 Task: Add Sunfood Superfoods Sun Is Shining to the cart.
Action: Mouse moved to (275, 140)
Screenshot: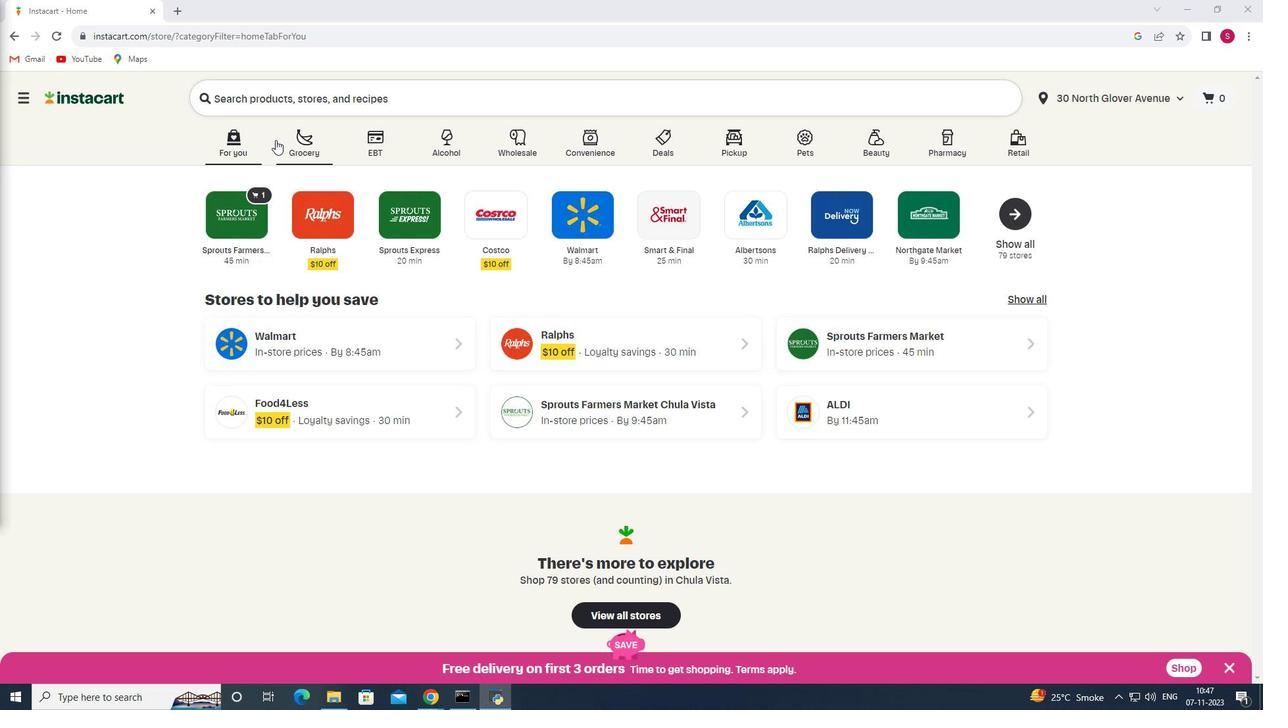 
Action: Mouse pressed left at (275, 140)
Screenshot: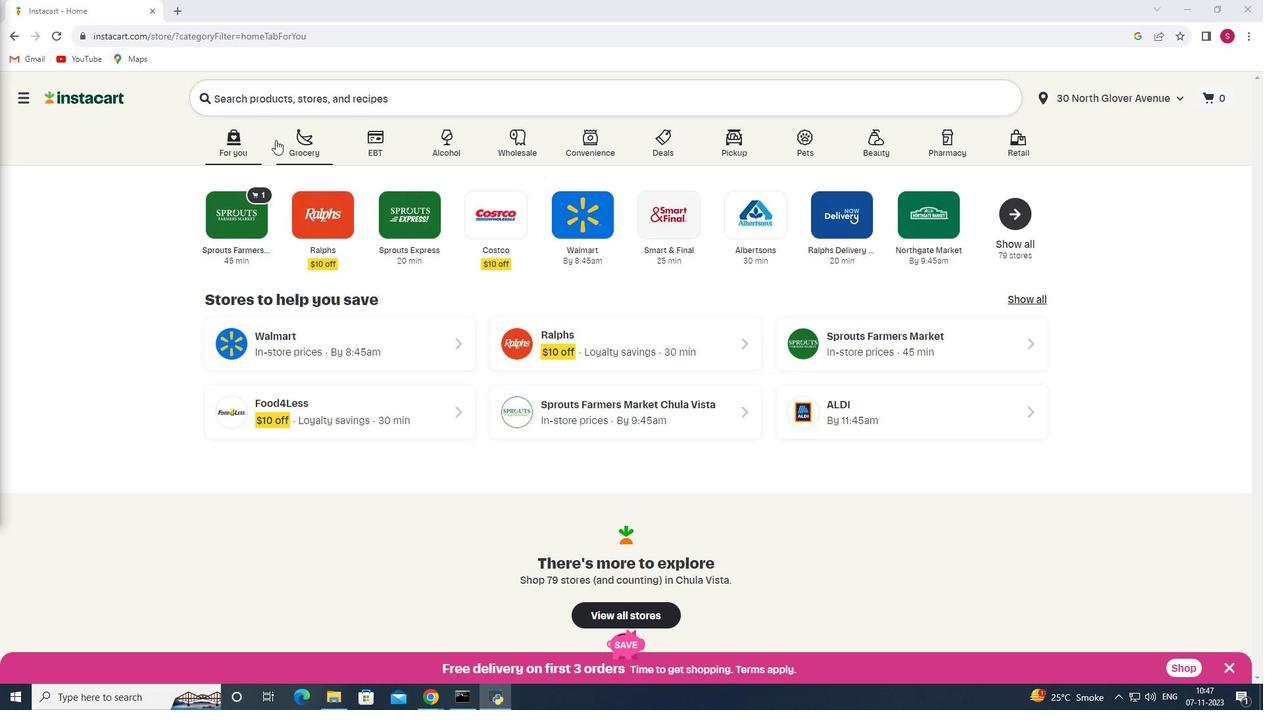 
Action: Mouse moved to (310, 369)
Screenshot: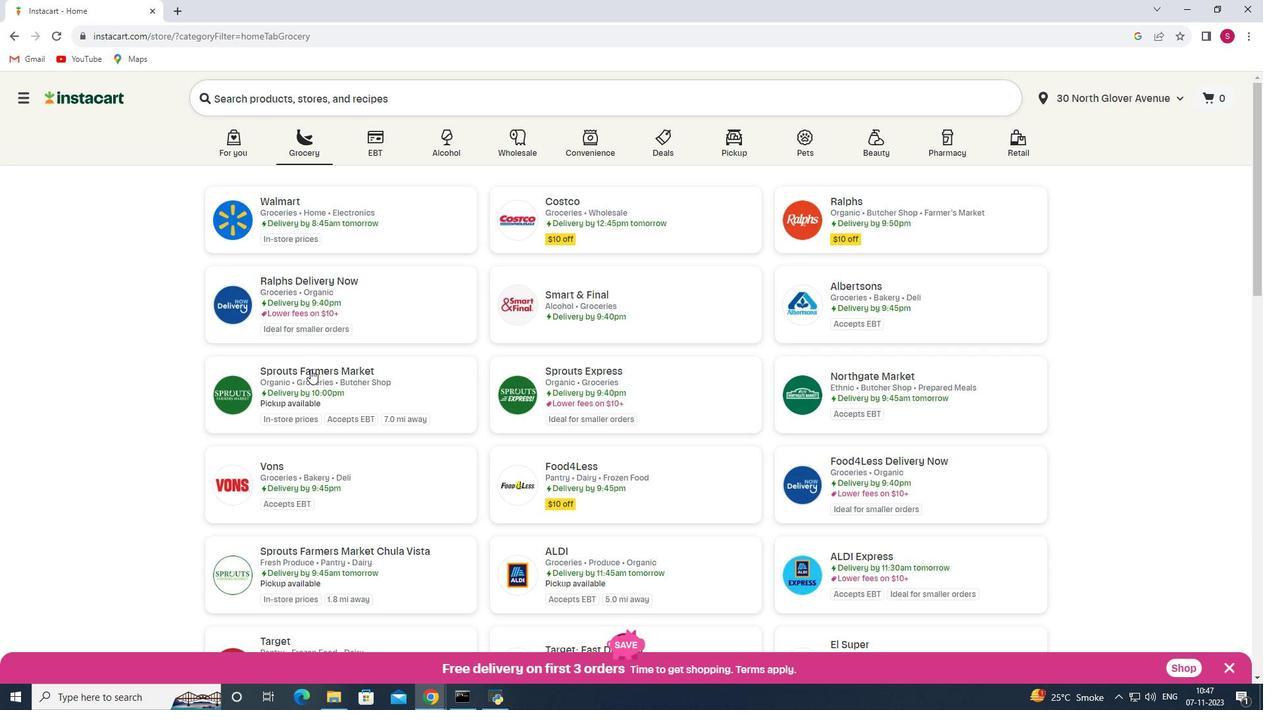
Action: Mouse pressed left at (310, 369)
Screenshot: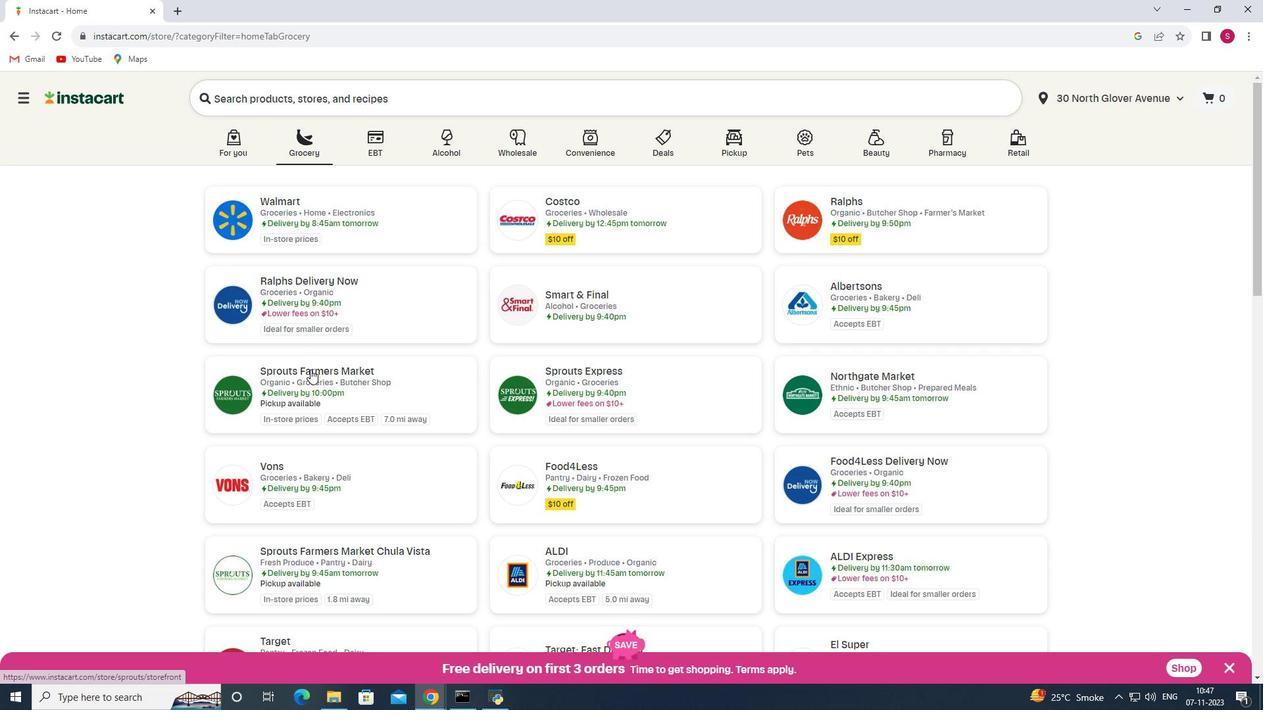 
Action: Mouse moved to (75, 415)
Screenshot: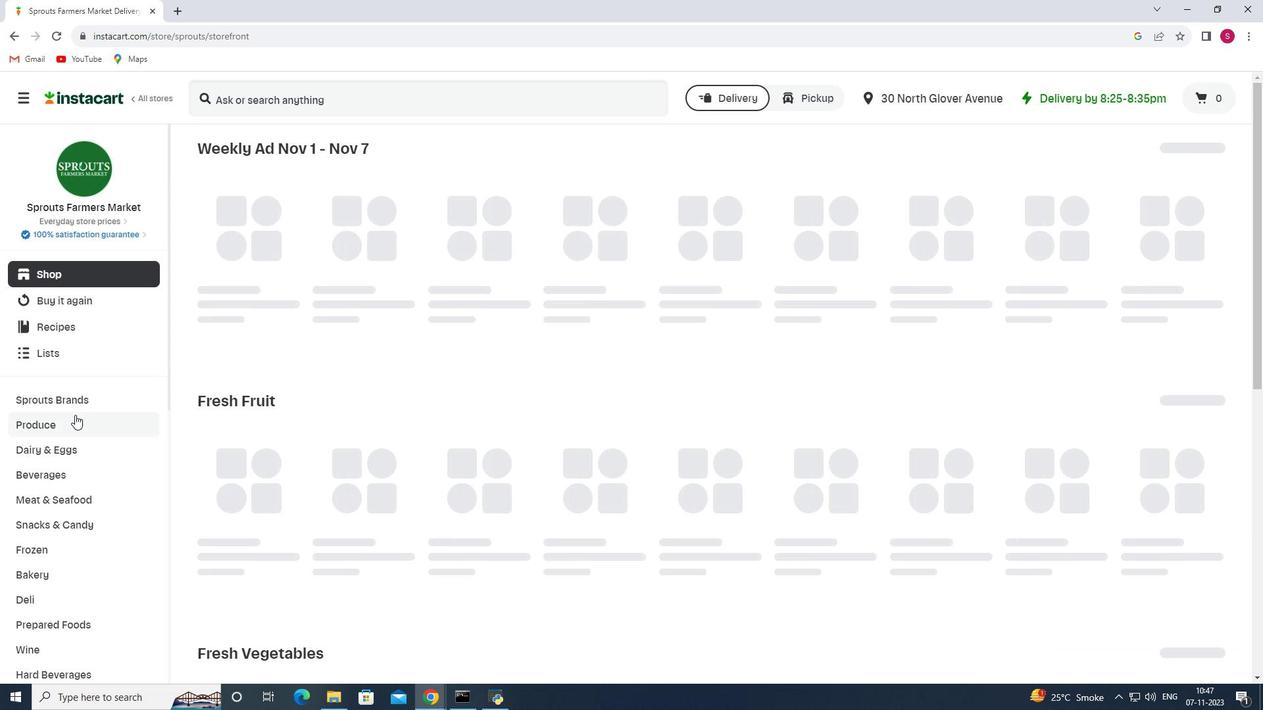 
Action: Mouse scrolled (75, 414) with delta (0, 0)
Screenshot: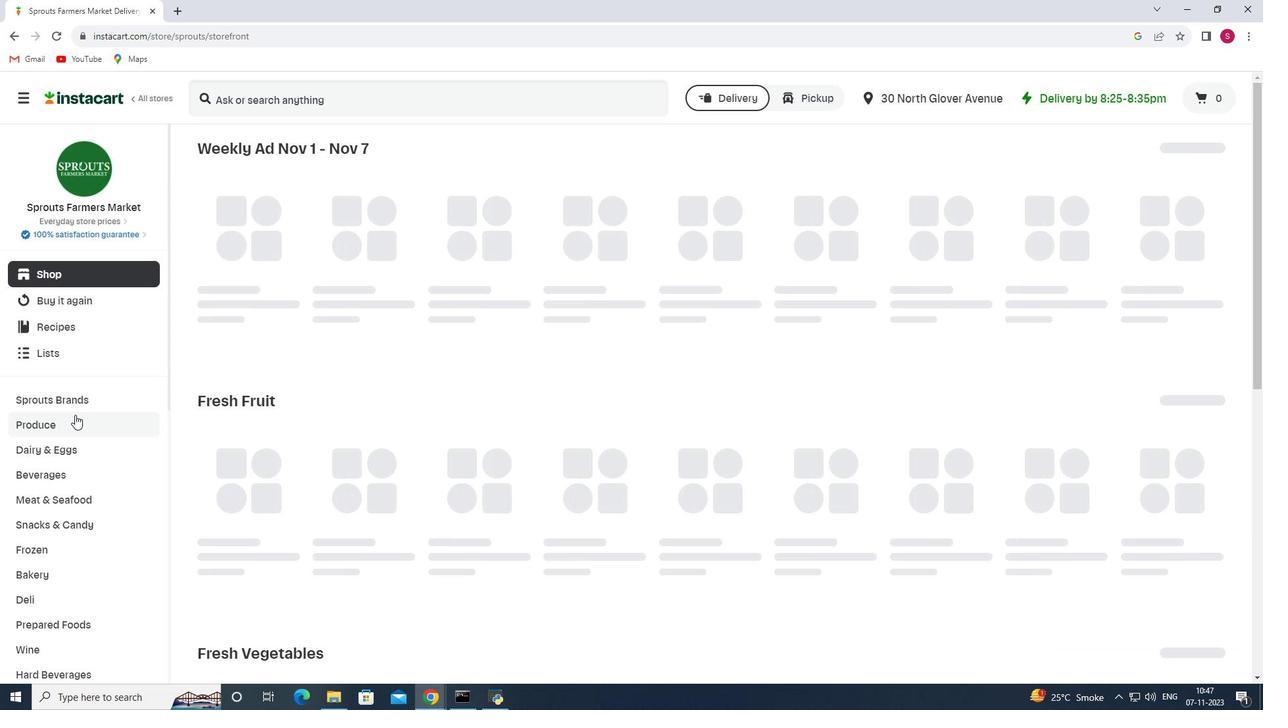 
Action: Mouse scrolled (75, 414) with delta (0, 0)
Screenshot: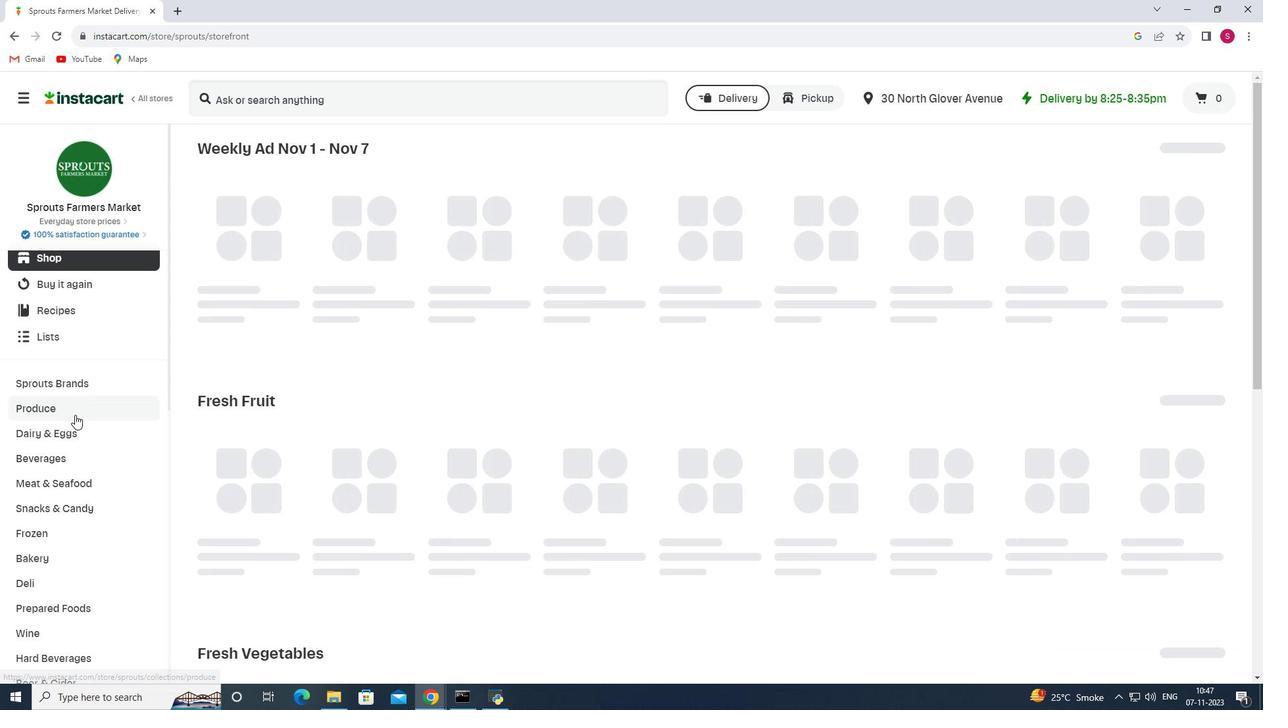 
Action: Mouse scrolled (75, 414) with delta (0, 0)
Screenshot: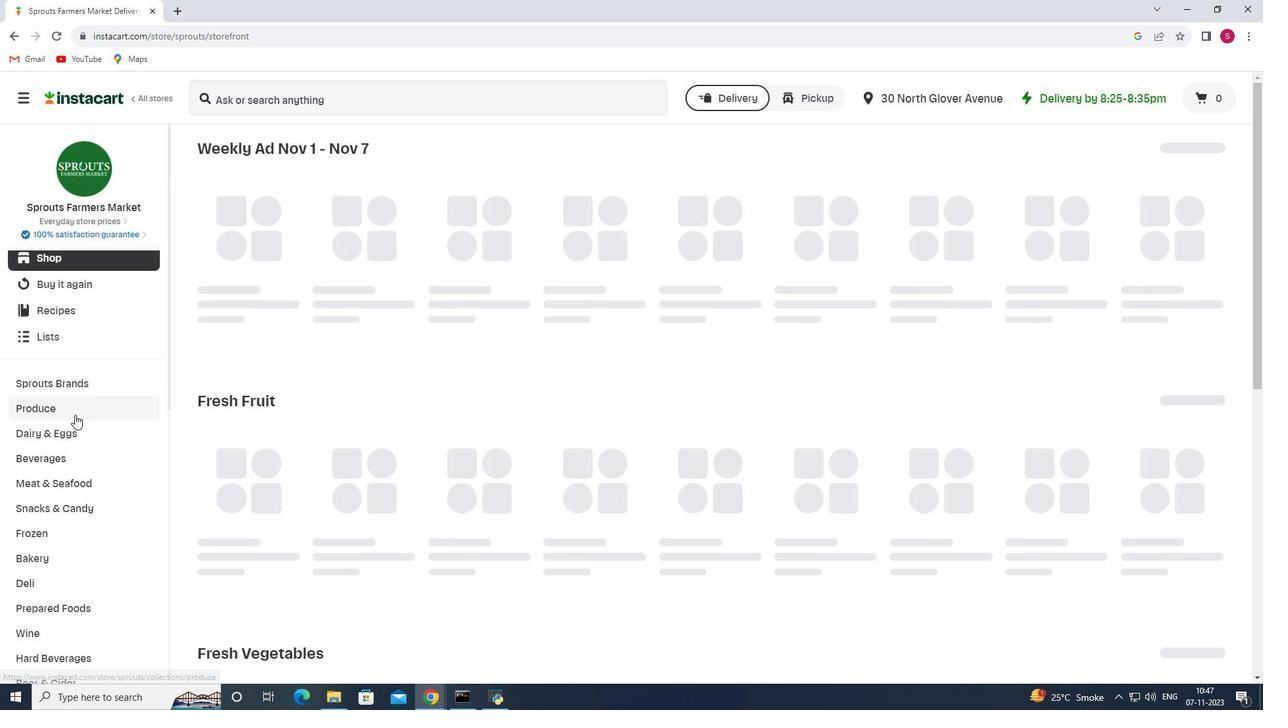 
Action: Mouse scrolled (75, 414) with delta (0, 0)
Screenshot: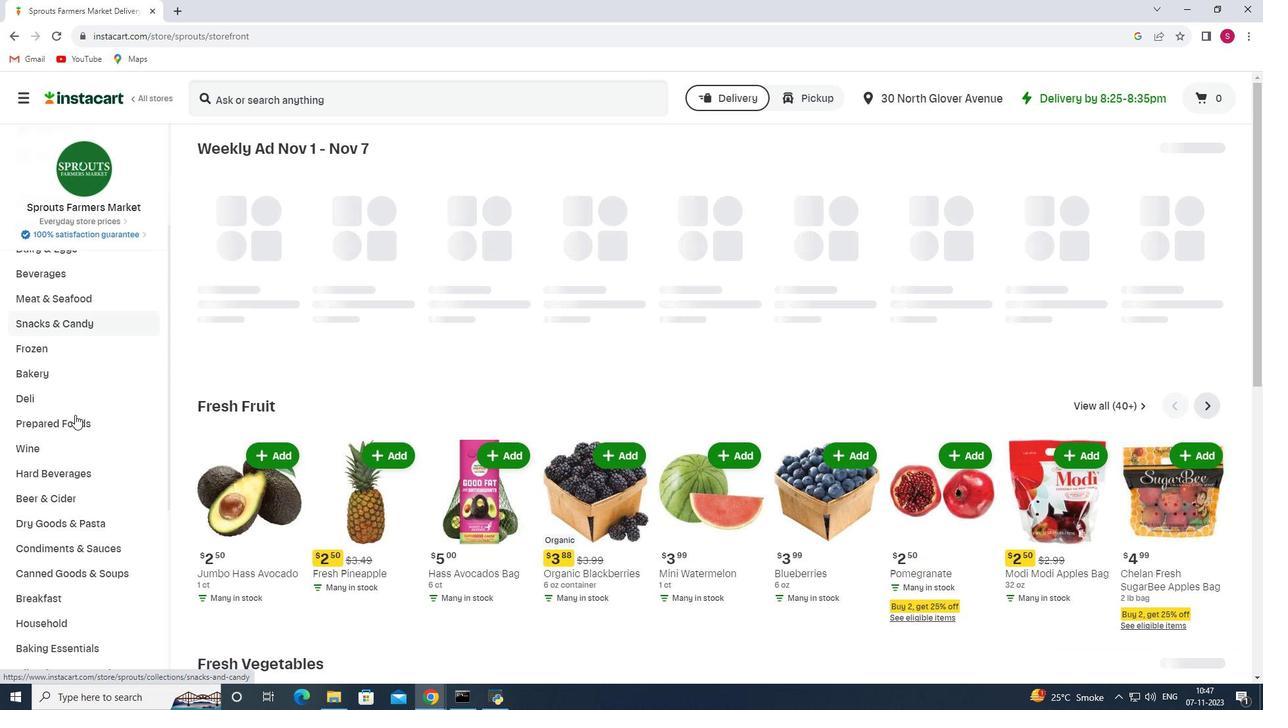 
Action: Mouse scrolled (75, 414) with delta (0, 0)
Screenshot: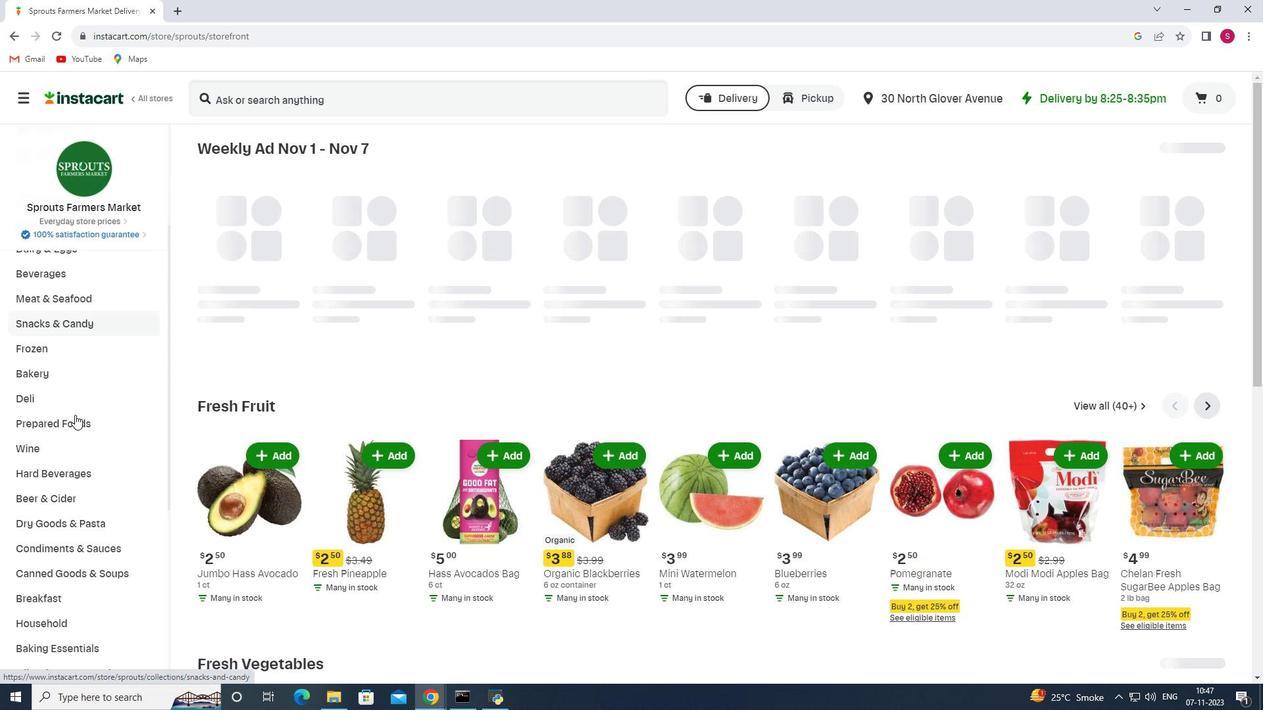
Action: Mouse scrolled (75, 414) with delta (0, 0)
Screenshot: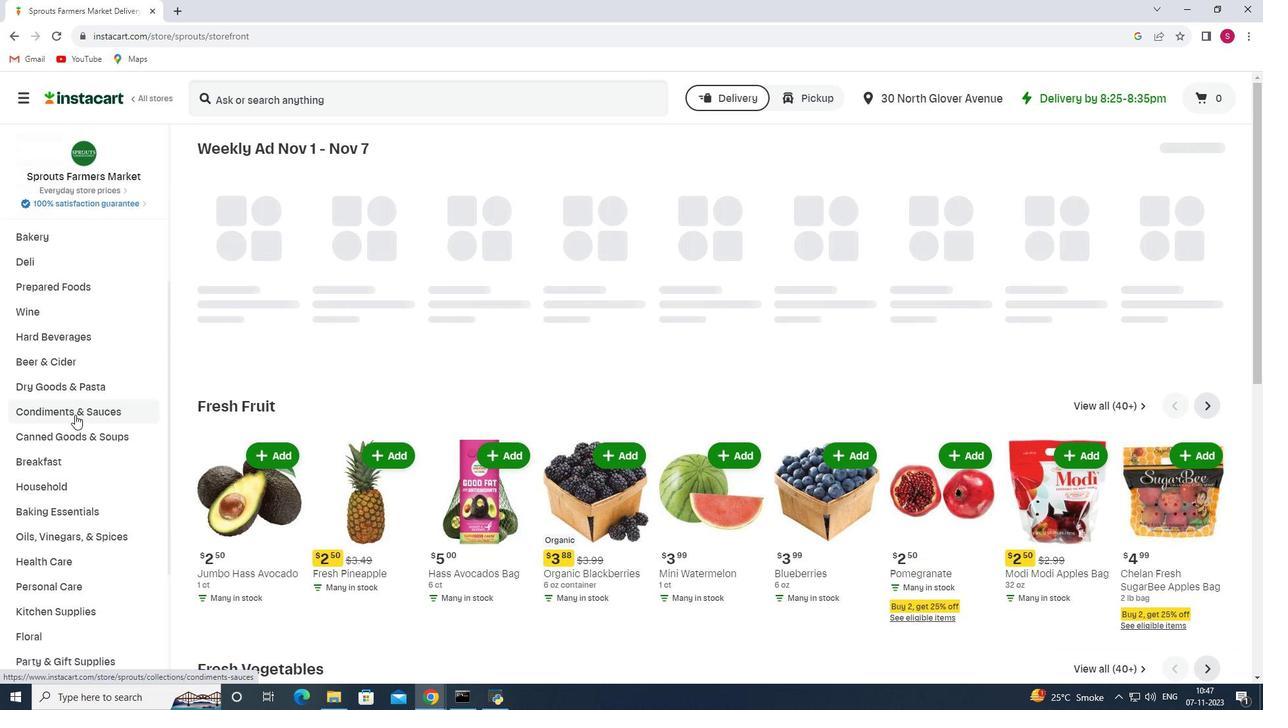 
Action: Mouse scrolled (75, 414) with delta (0, 0)
Screenshot: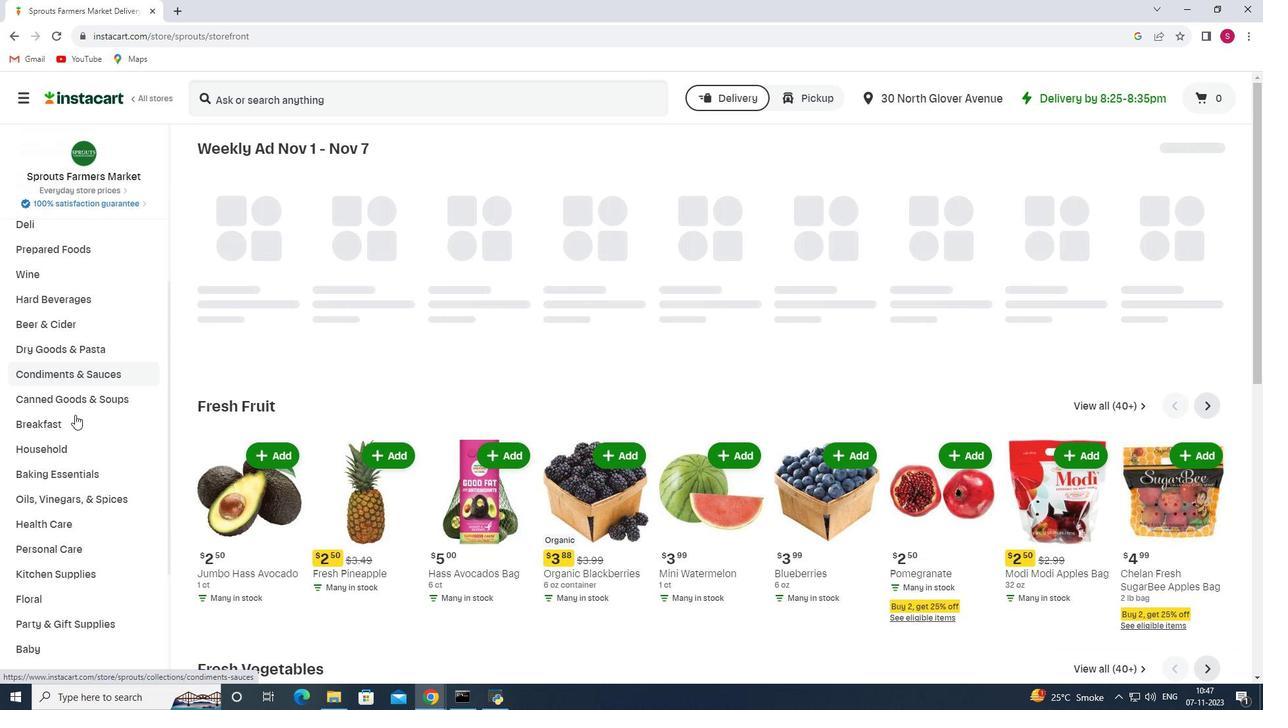 
Action: Mouse moved to (69, 433)
Screenshot: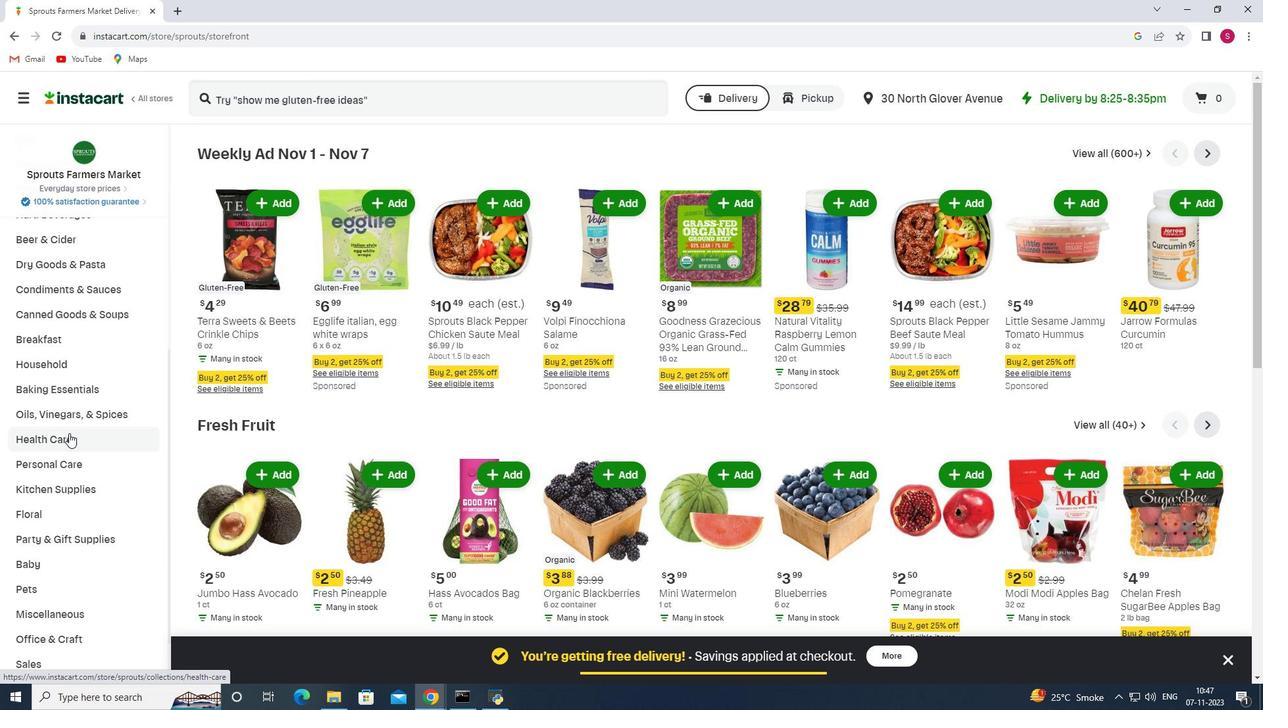
Action: Mouse pressed left at (69, 433)
Screenshot: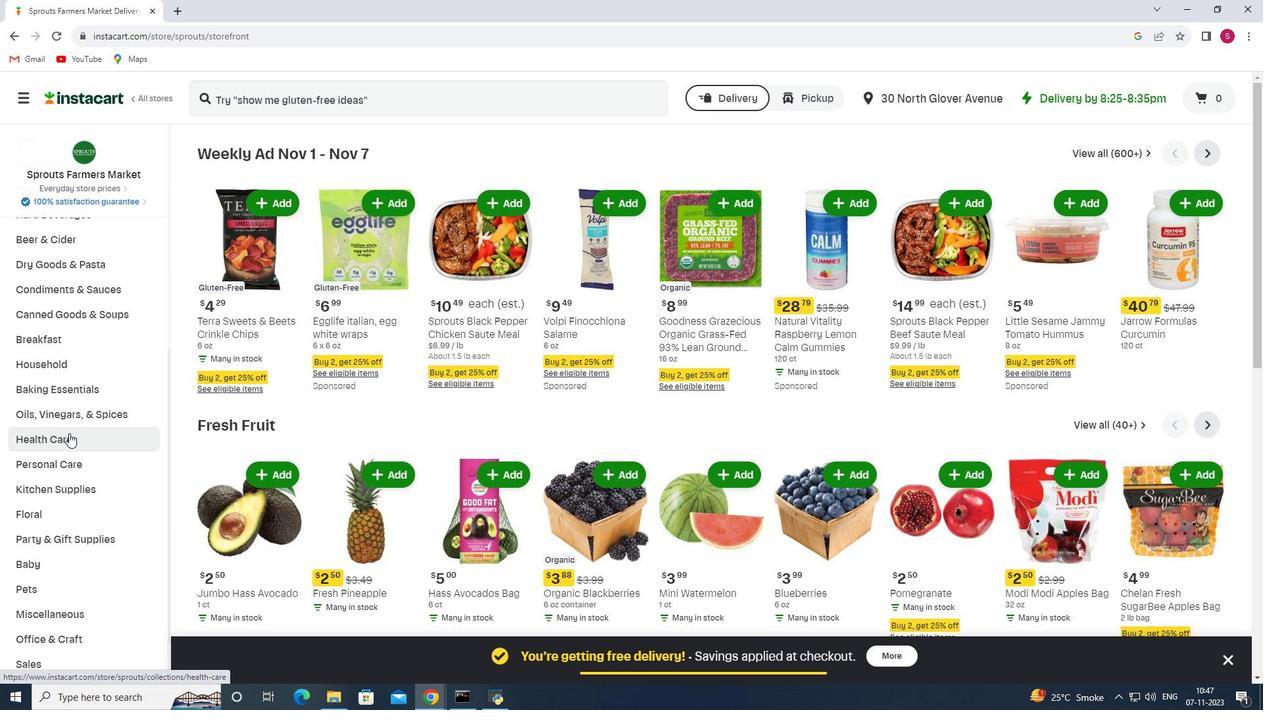 
Action: Mouse moved to (448, 179)
Screenshot: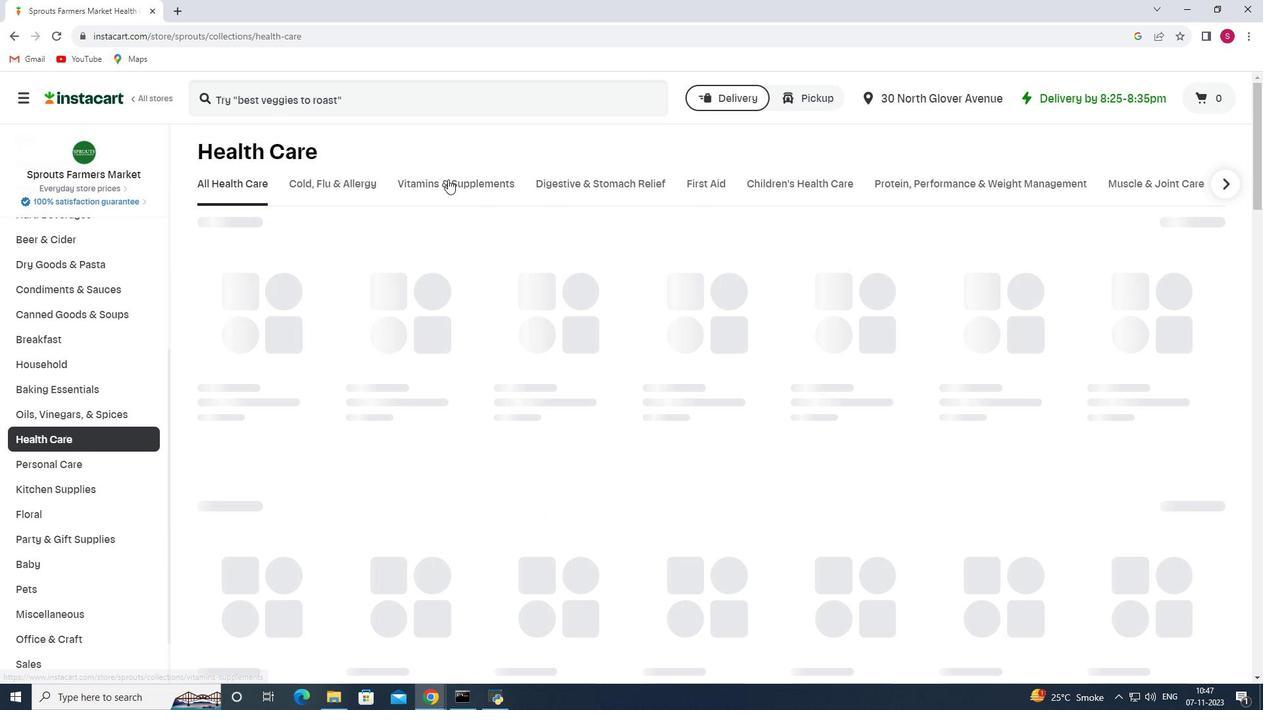 
Action: Mouse pressed left at (448, 179)
Screenshot: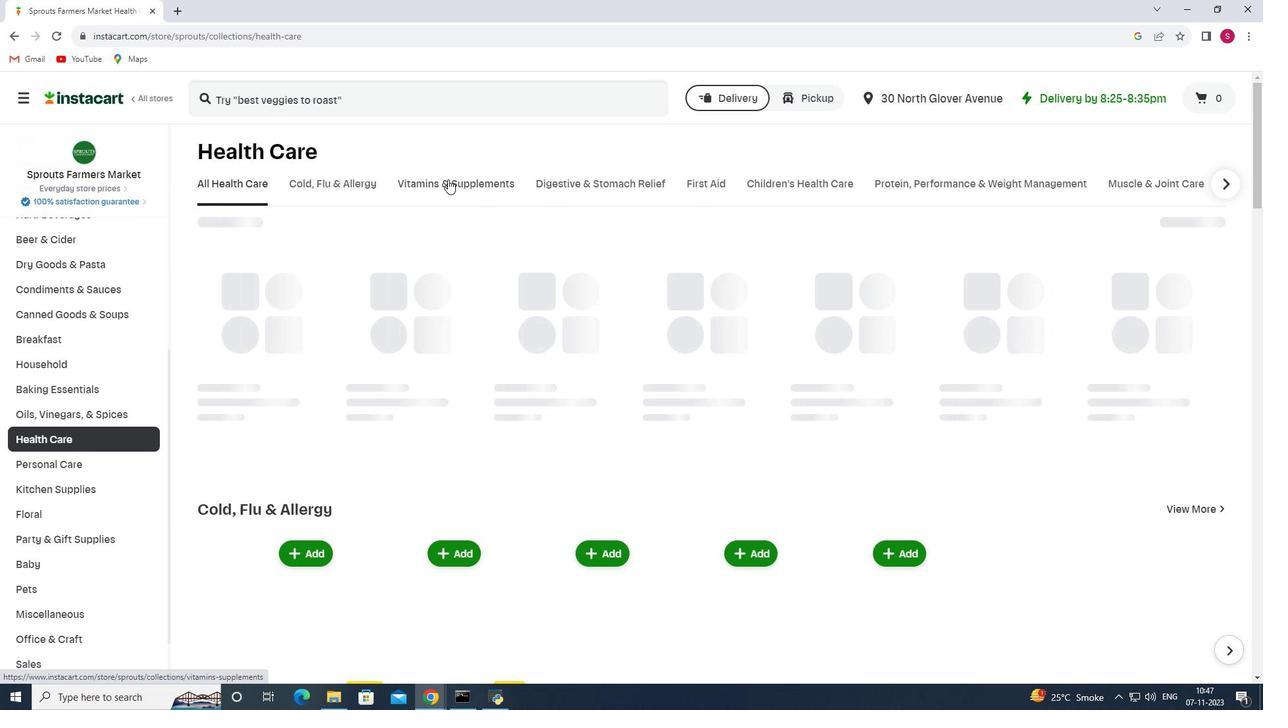 
Action: Mouse moved to (527, 242)
Screenshot: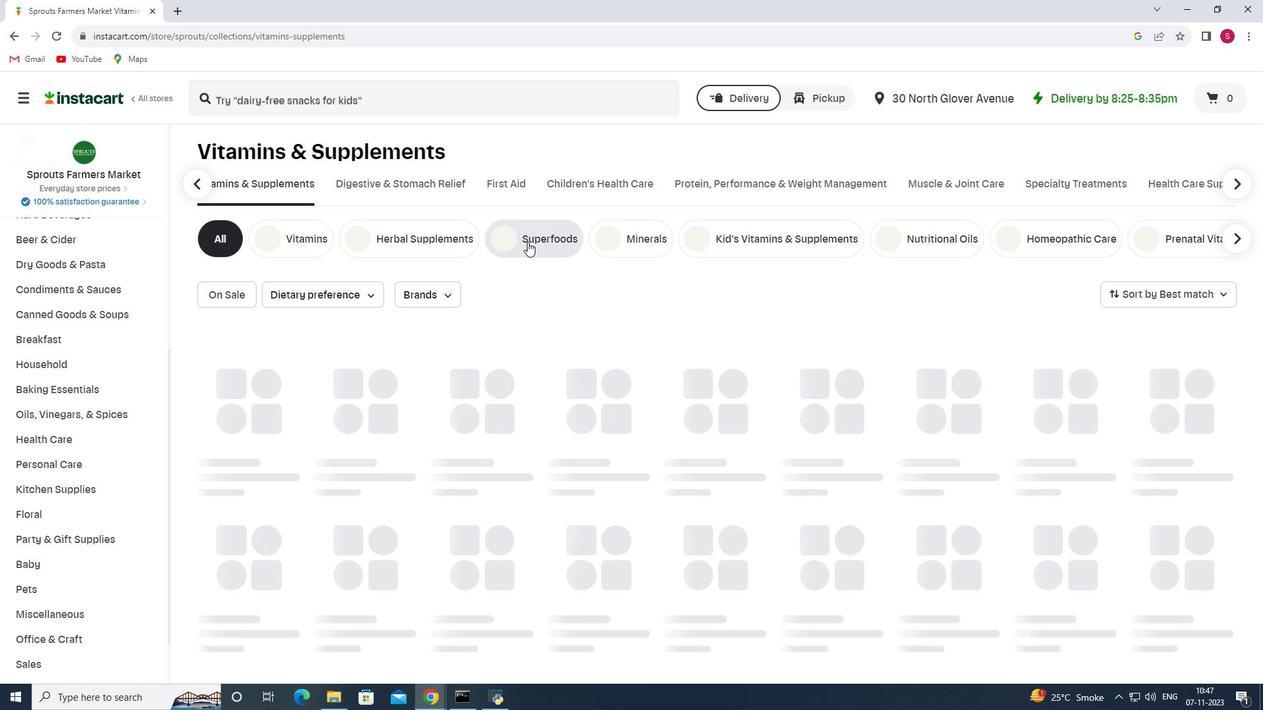 
Action: Mouse pressed left at (527, 242)
Screenshot: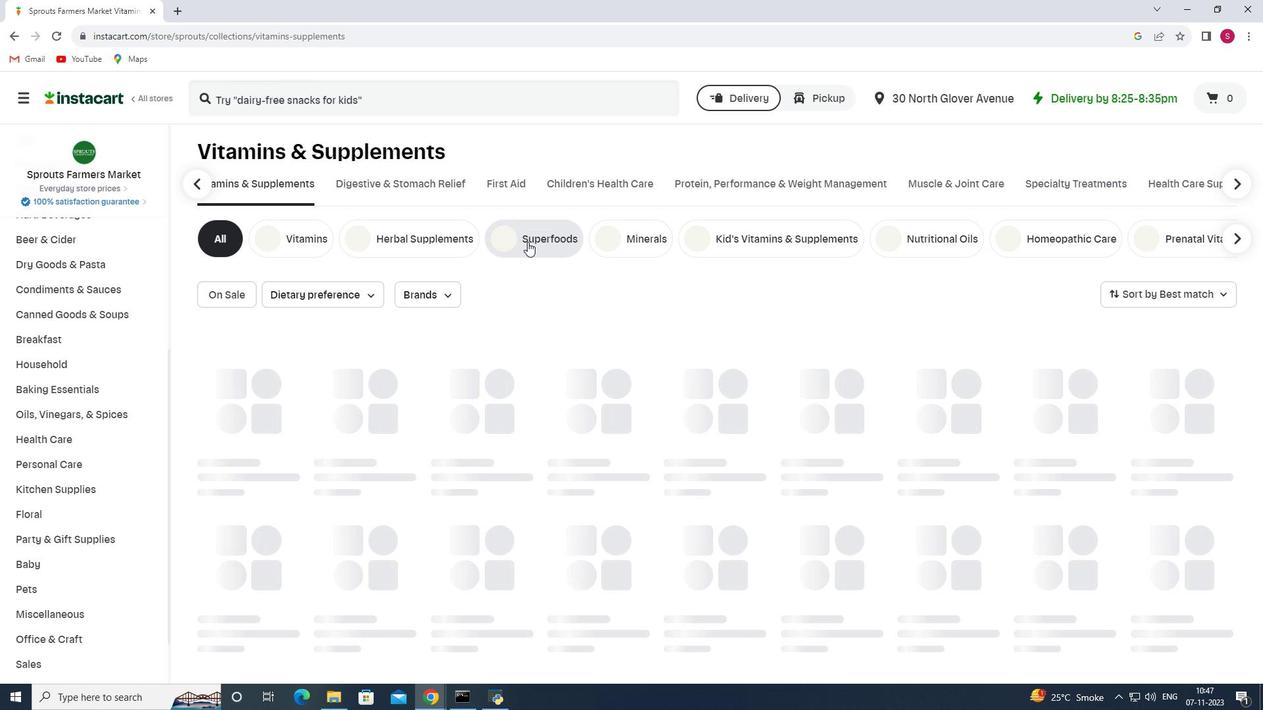 
Action: Mouse moved to (377, 96)
Screenshot: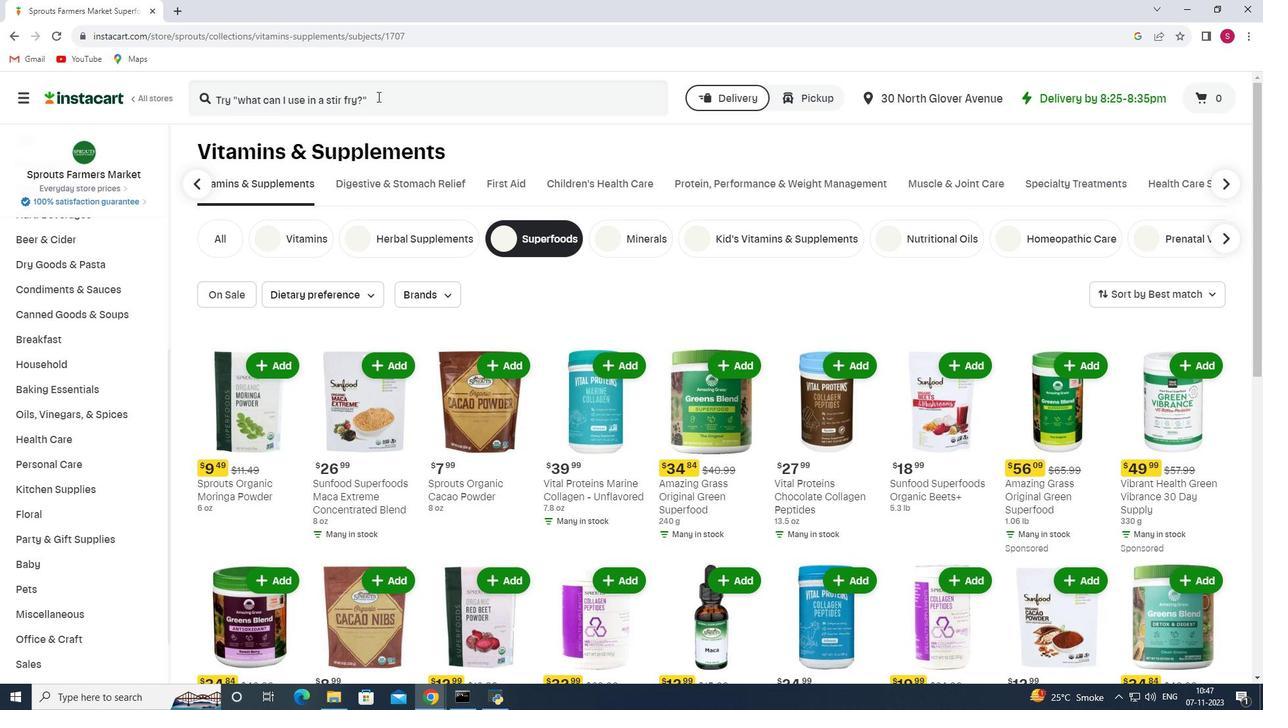 
Action: Mouse pressed left at (377, 96)
Screenshot: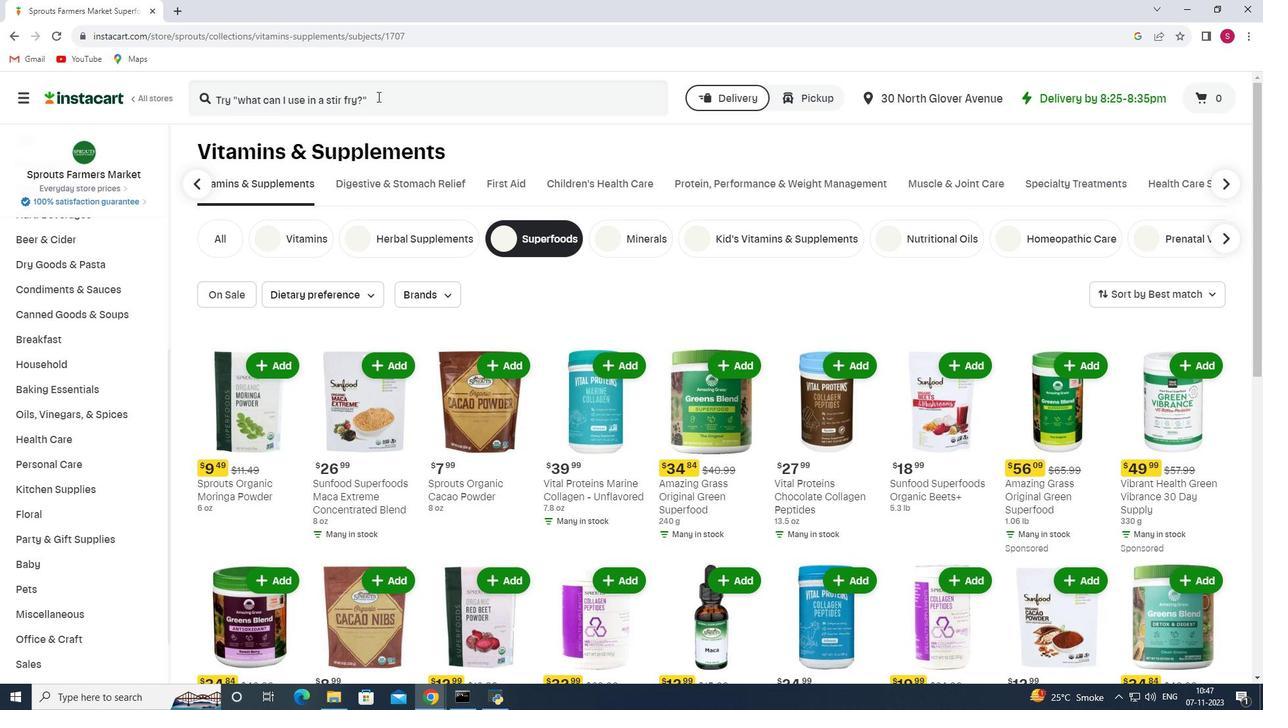 
Action: Key pressed <Key.shift>Sunfood<Key.space><Key.shift>Superfoods<Key.space><Key.shift>Sun<Key.space><Key.shift>Is<Key.space><Key.shift>Shining<Key.enter>
Screenshot: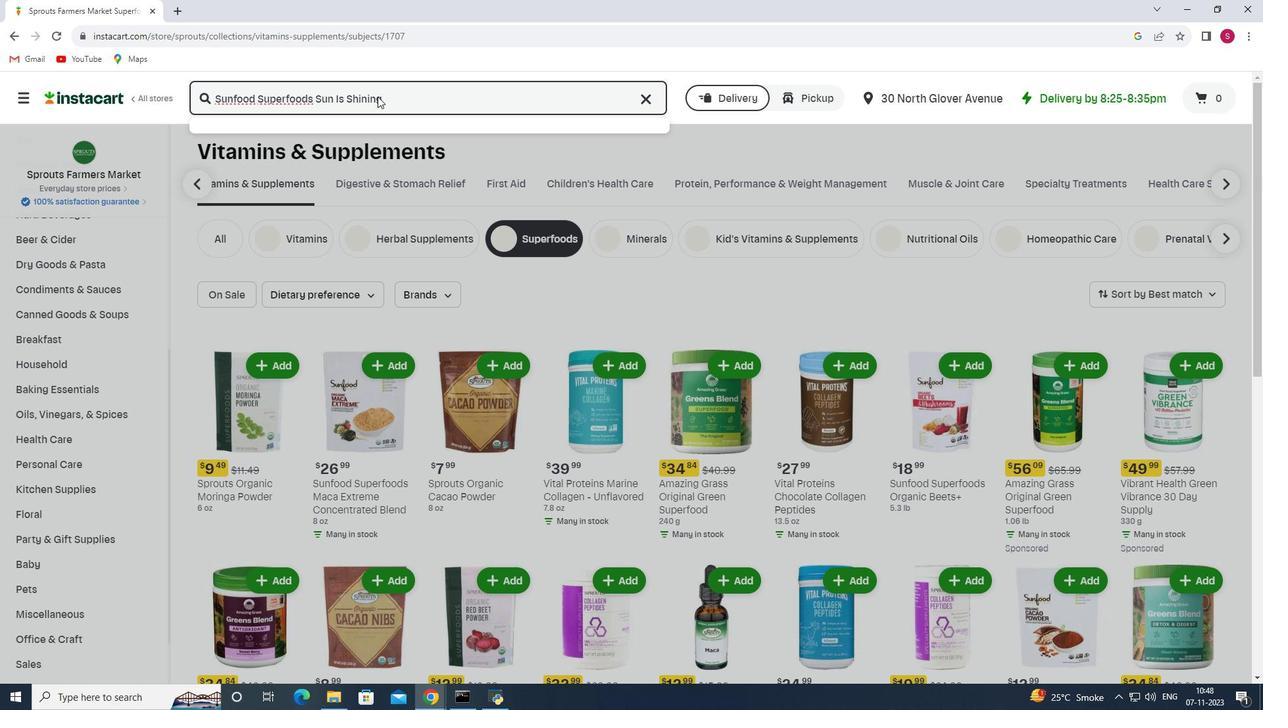 
Action: Mouse moved to (442, 151)
Screenshot: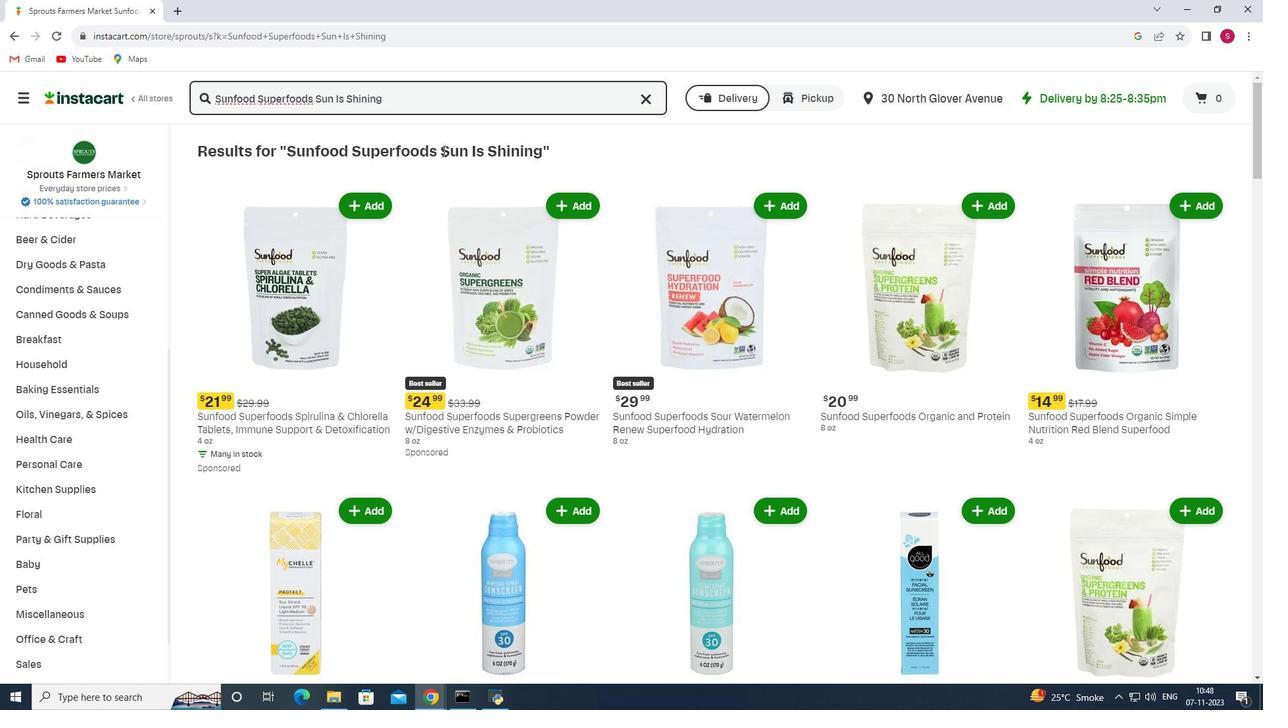
Action: Mouse scrolled (442, 150) with delta (0, 0)
Screenshot: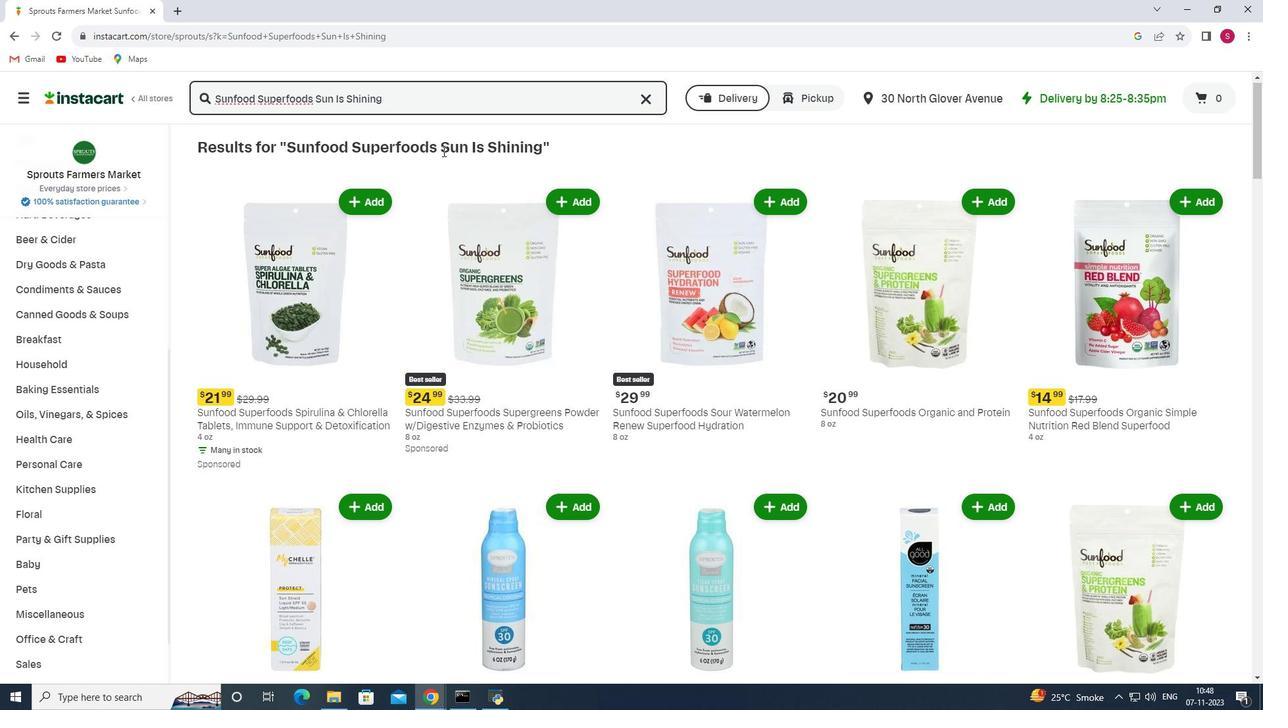 
Action: Mouse scrolled (442, 150) with delta (0, 0)
Screenshot: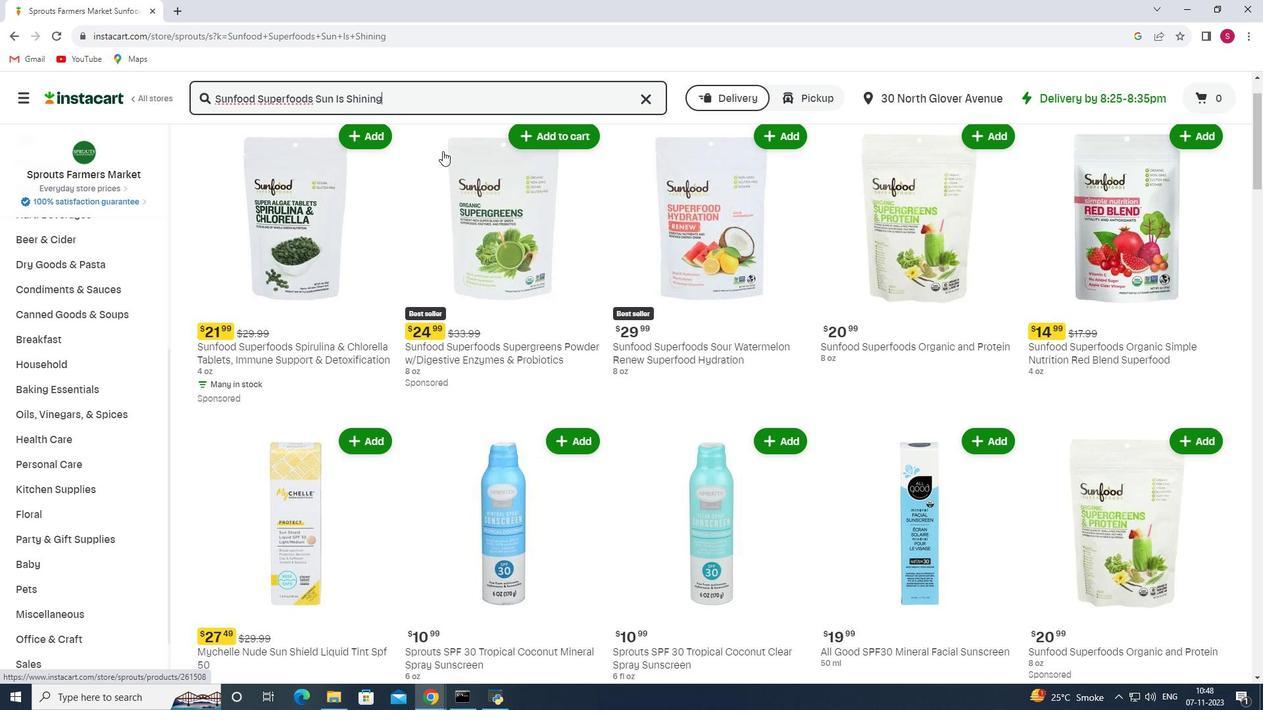 
Action: Mouse scrolled (442, 150) with delta (0, 0)
Screenshot: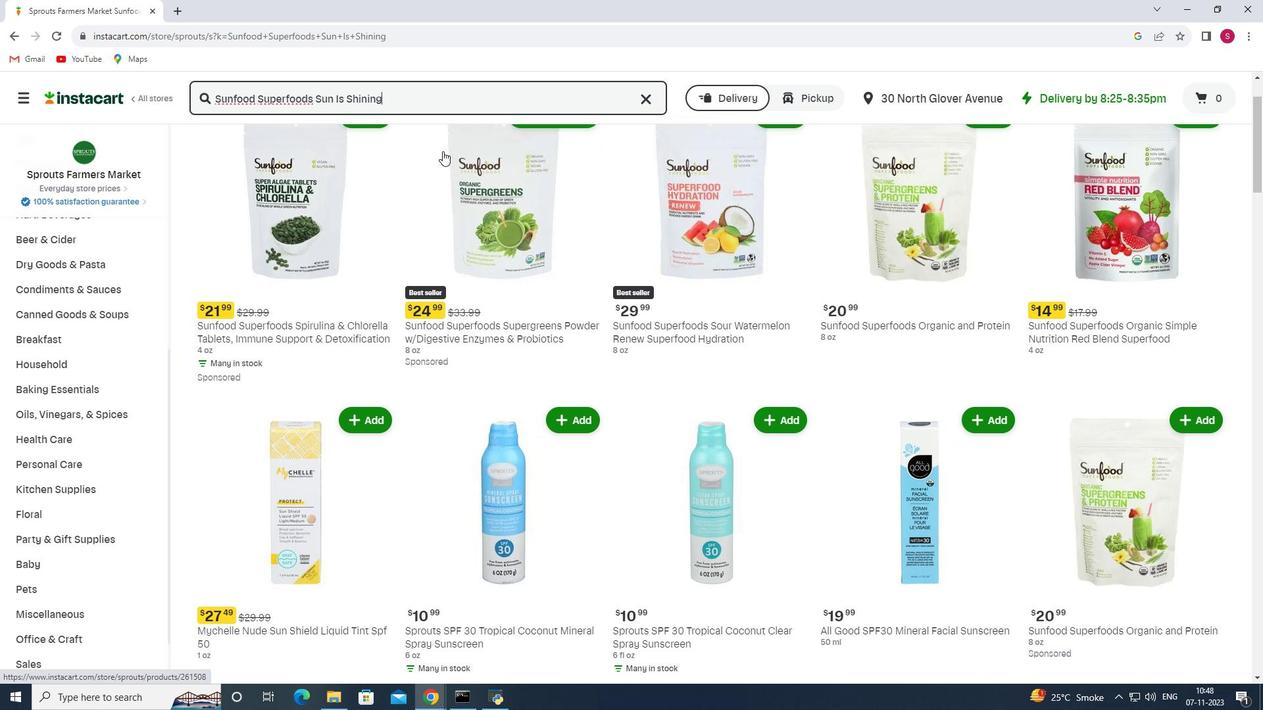 
Action: Mouse scrolled (442, 151) with delta (0, 0)
Screenshot: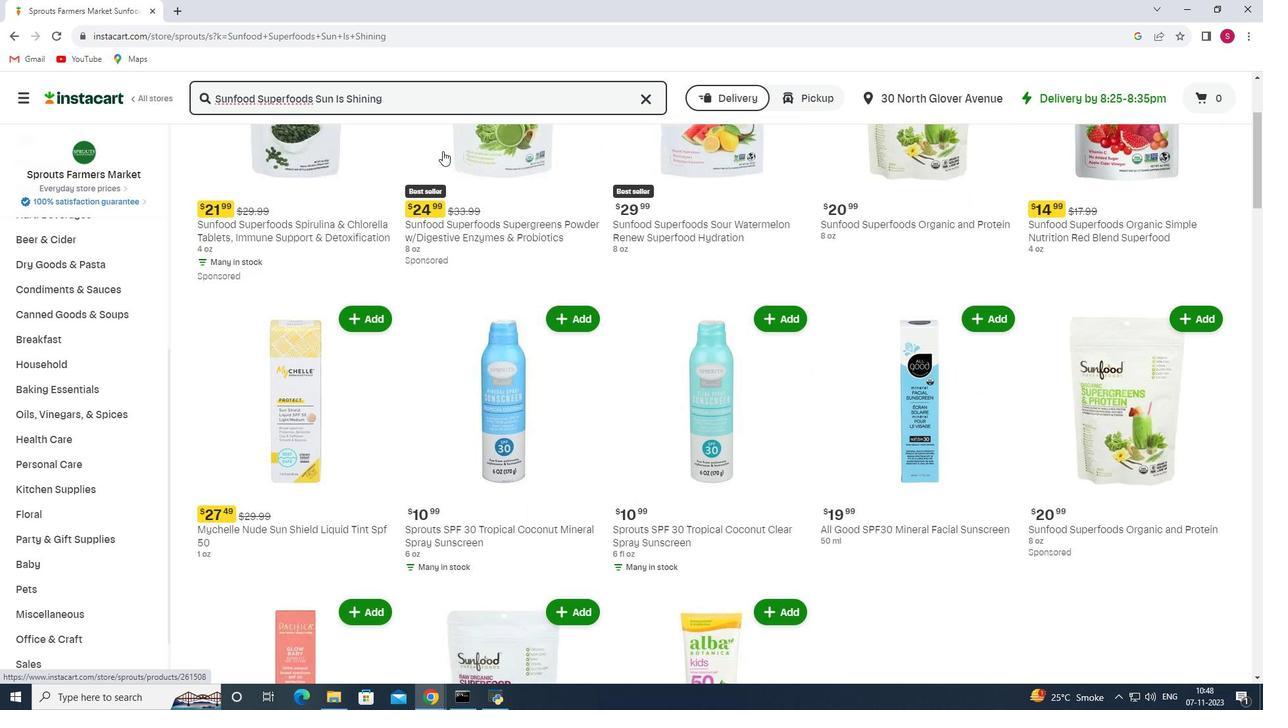 
Action: Mouse scrolled (442, 150) with delta (0, 0)
Screenshot: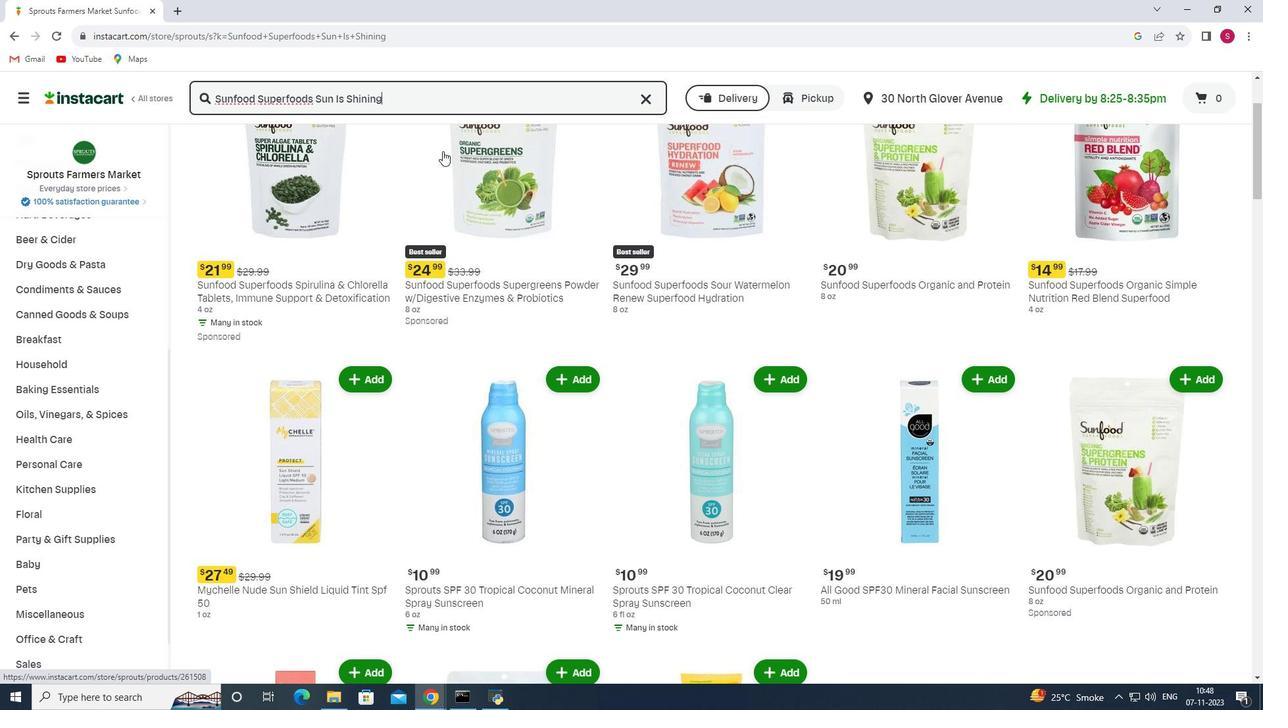 
Action: Mouse moved to (490, 190)
Screenshot: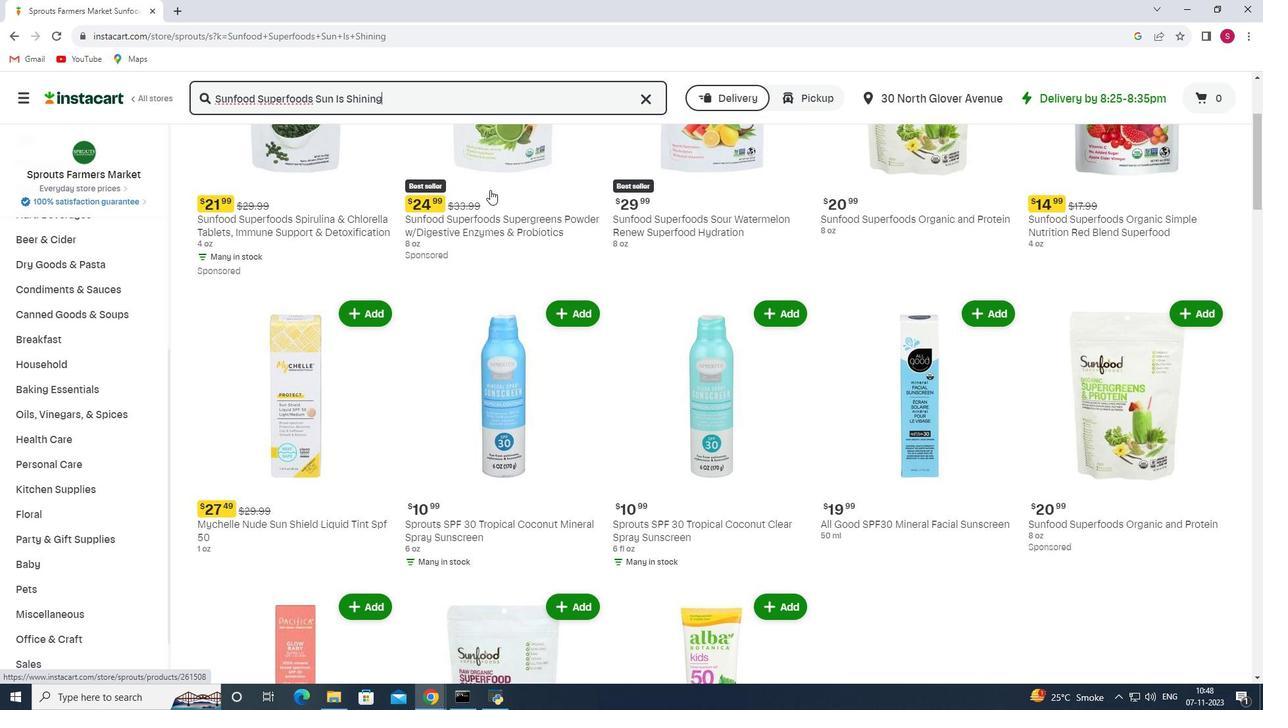 
Action: Mouse scrolled (490, 189) with delta (0, 0)
Screenshot: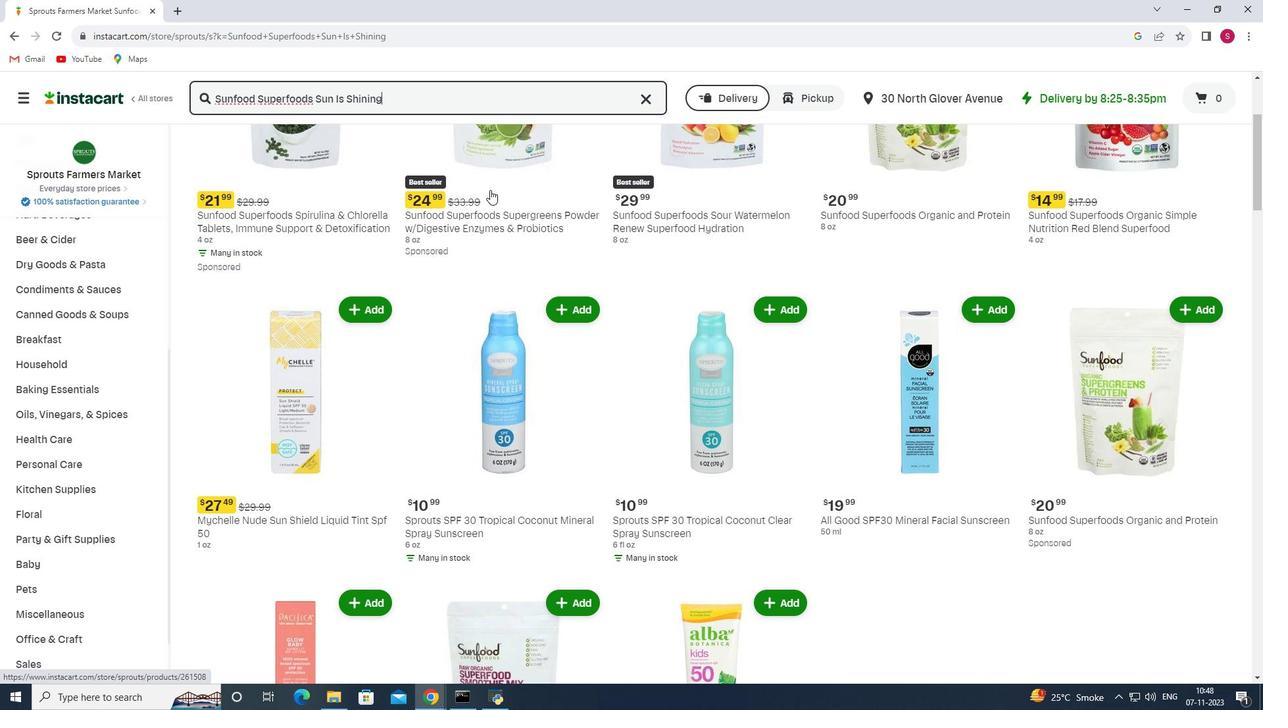 
Action: Mouse moved to (526, 196)
Screenshot: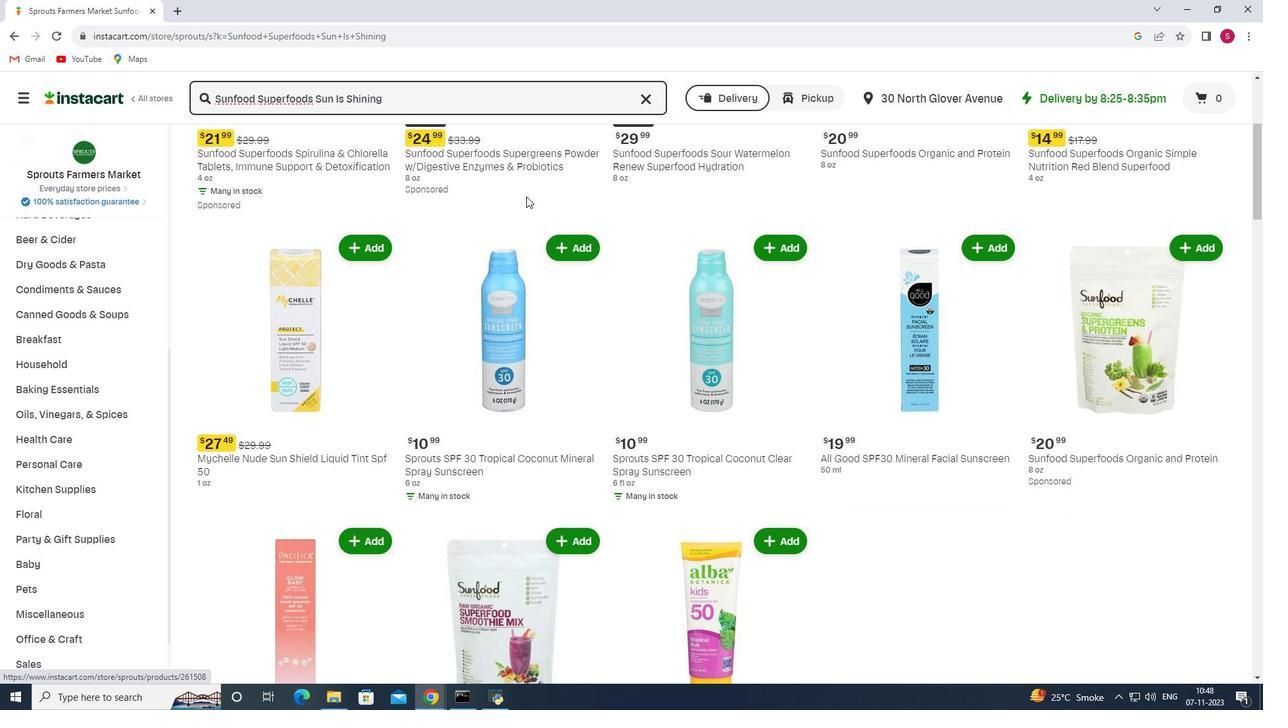 
Action: Mouse scrolled (526, 196) with delta (0, 0)
Screenshot: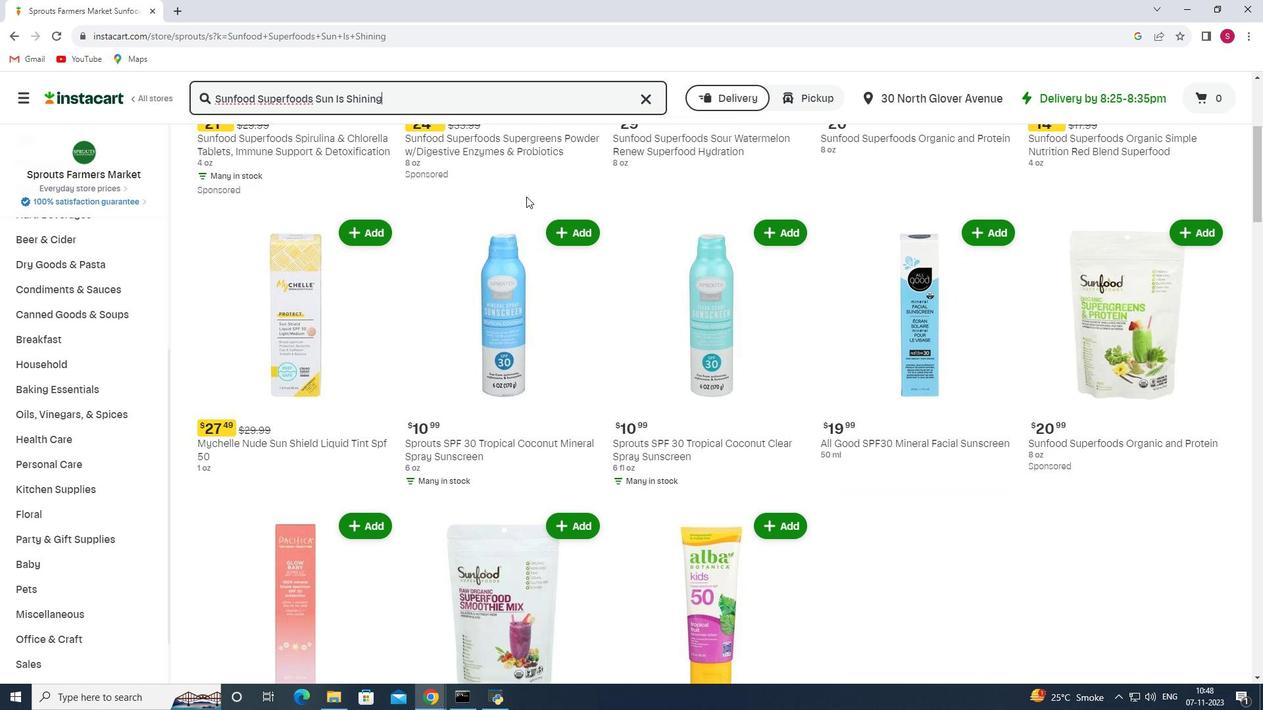 
Action: Mouse moved to (540, 212)
Screenshot: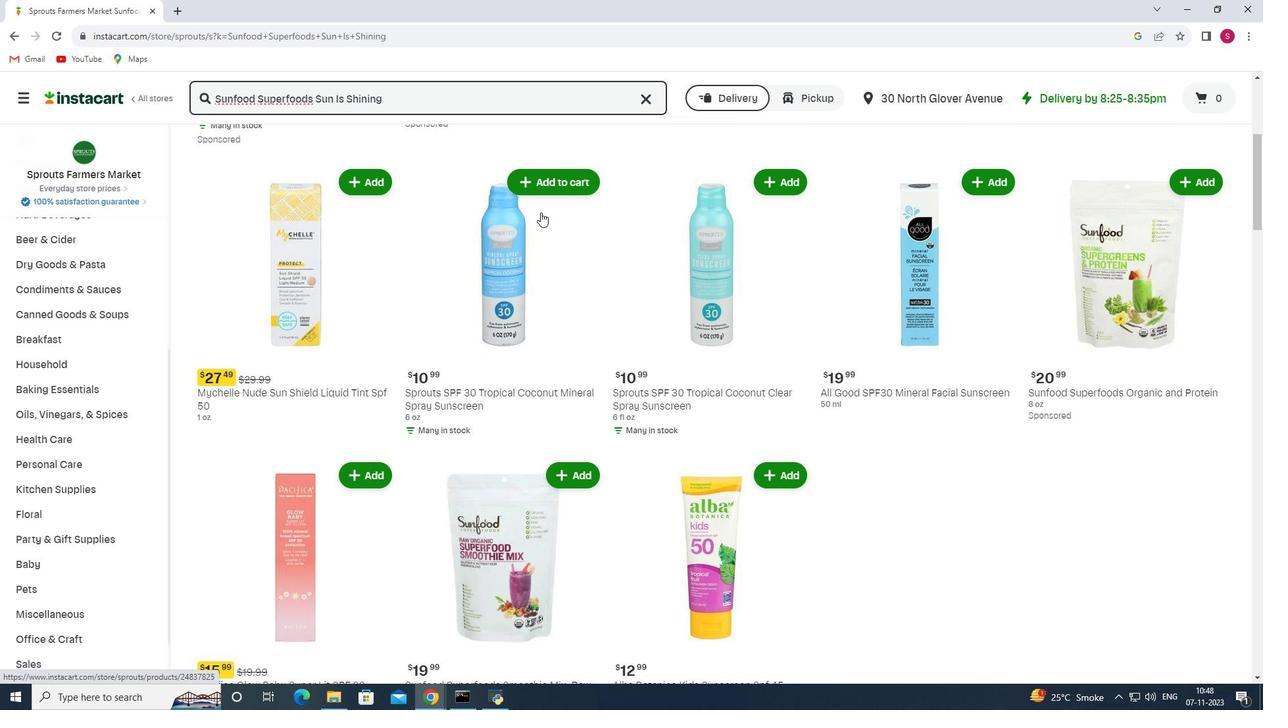 
Action: Mouse scrolled (540, 211) with delta (0, 0)
Screenshot: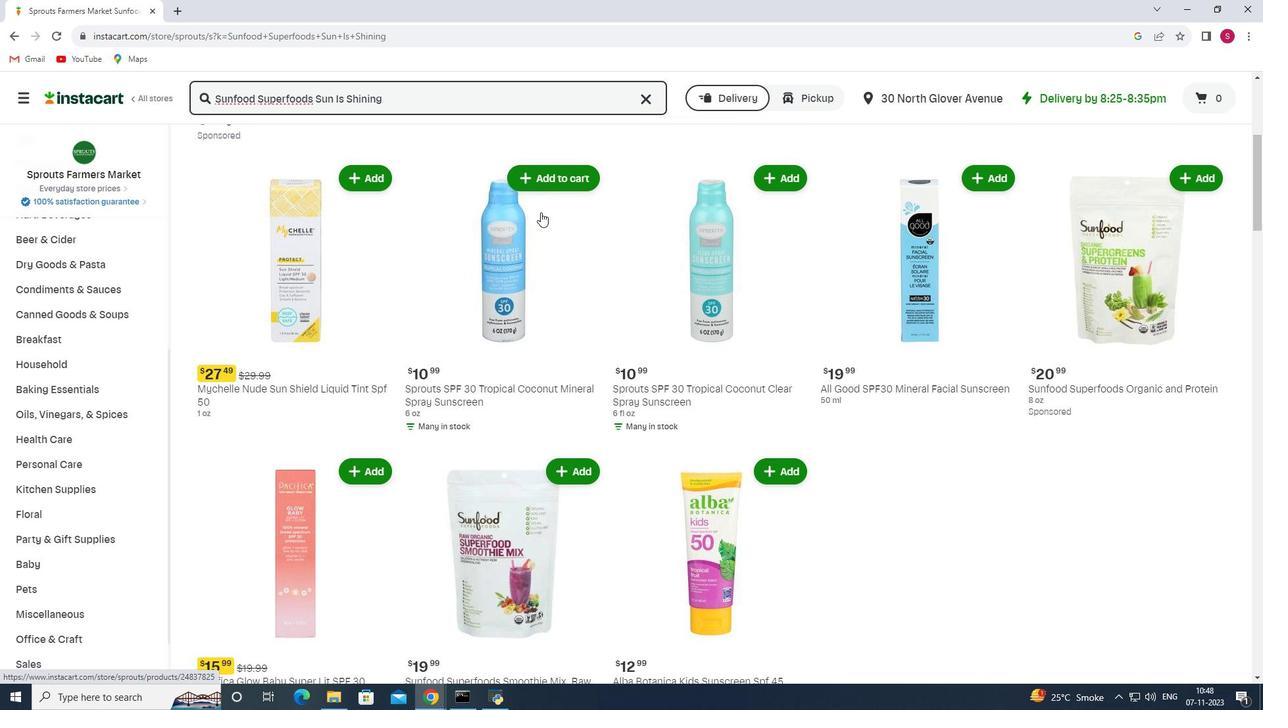 
Action: Mouse scrolled (540, 211) with delta (0, 0)
Screenshot: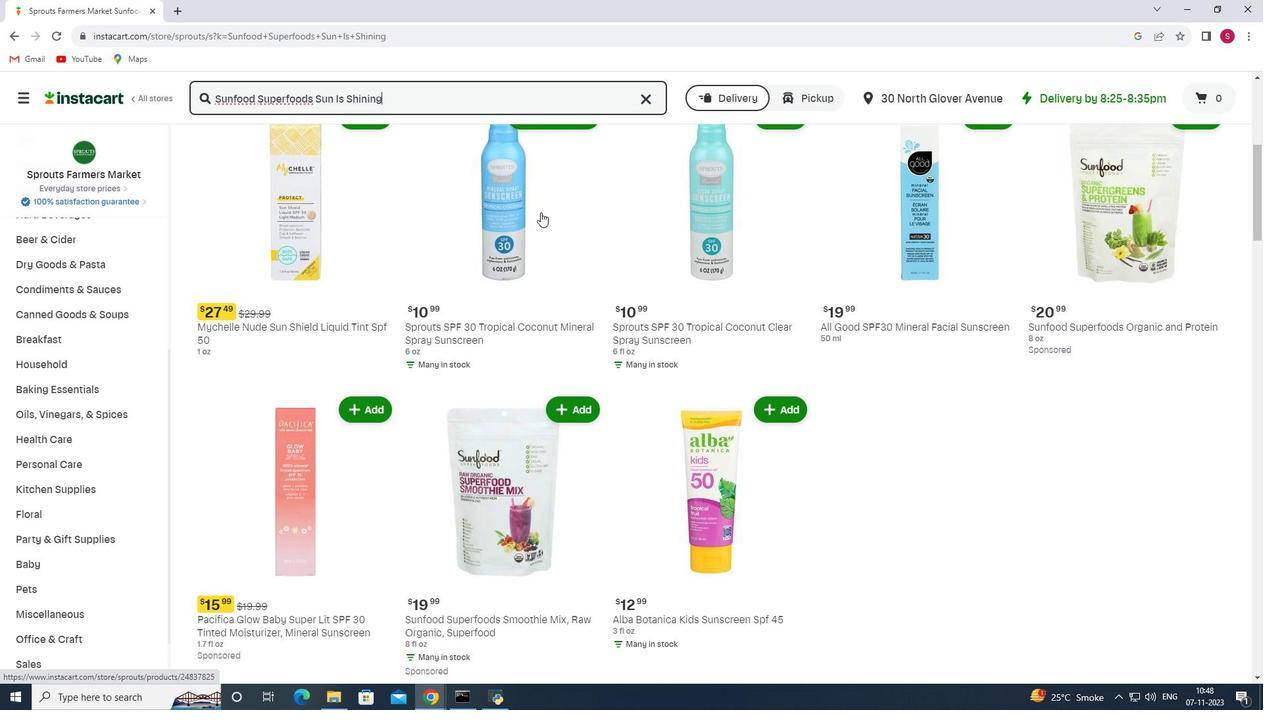 
Action: Mouse moved to (586, 228)
Screenshot: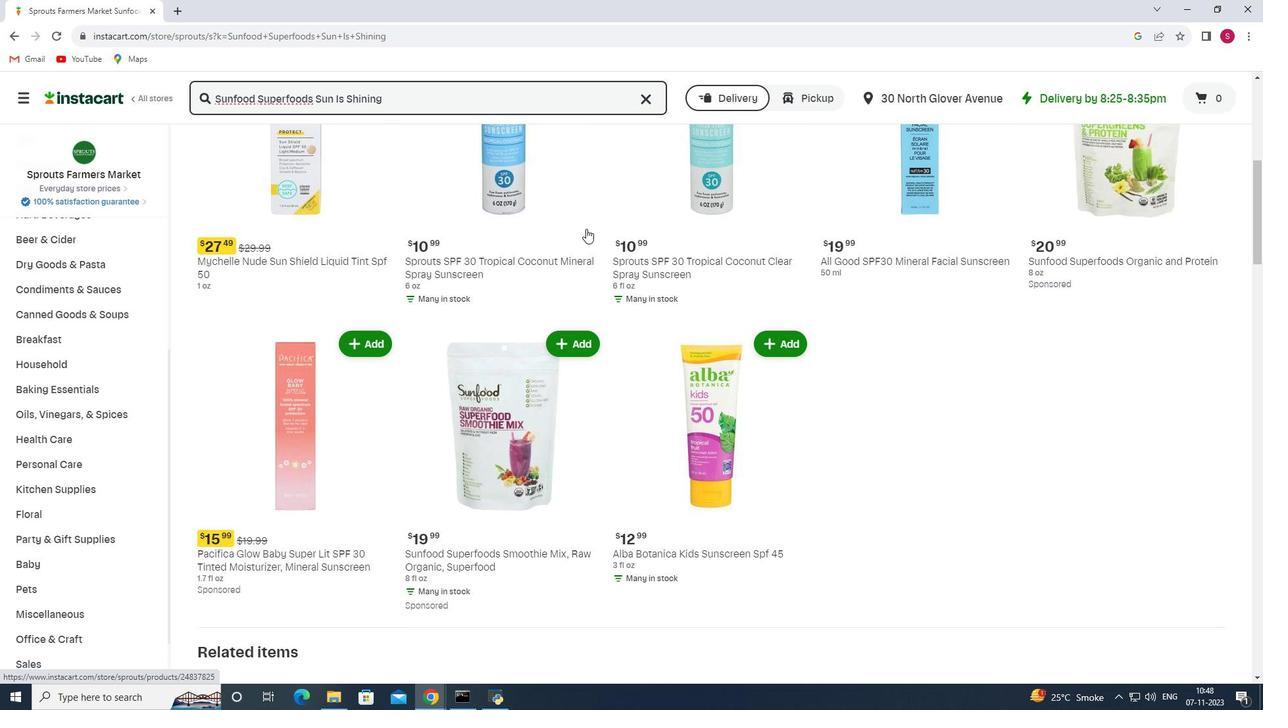 
Action: Mouse scrolled (586, 228) with delta (0, 0)
Screenshot: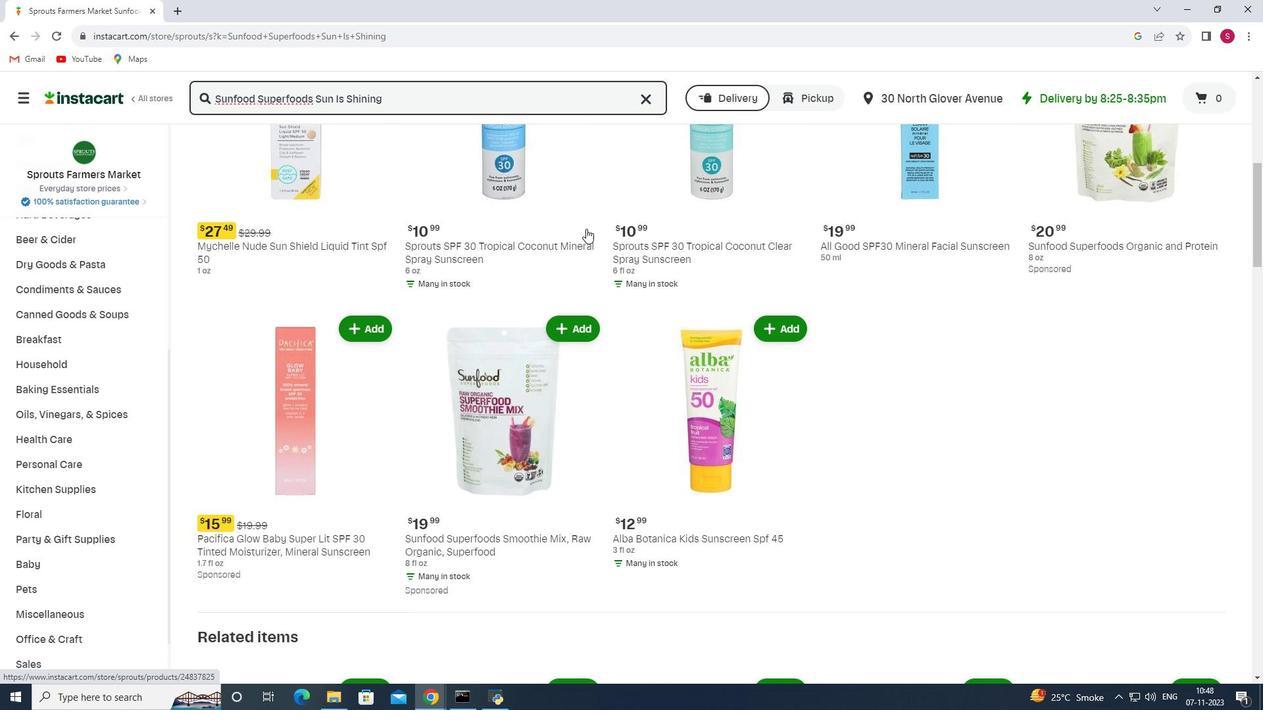 
Action: Mouse scrolled (586, 228) with delta (0, 0)
Screenshot: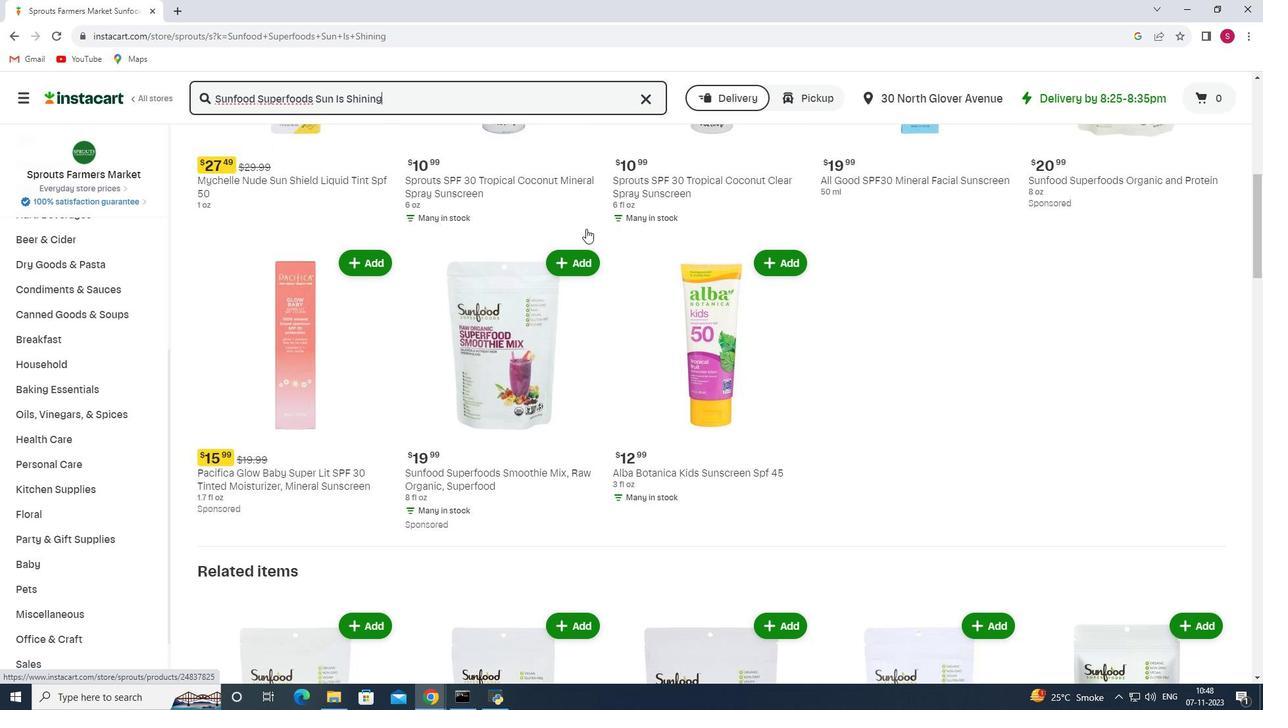 
Action: Mouse scrolled (586, 228) with delta (0, 0)
Screenshot: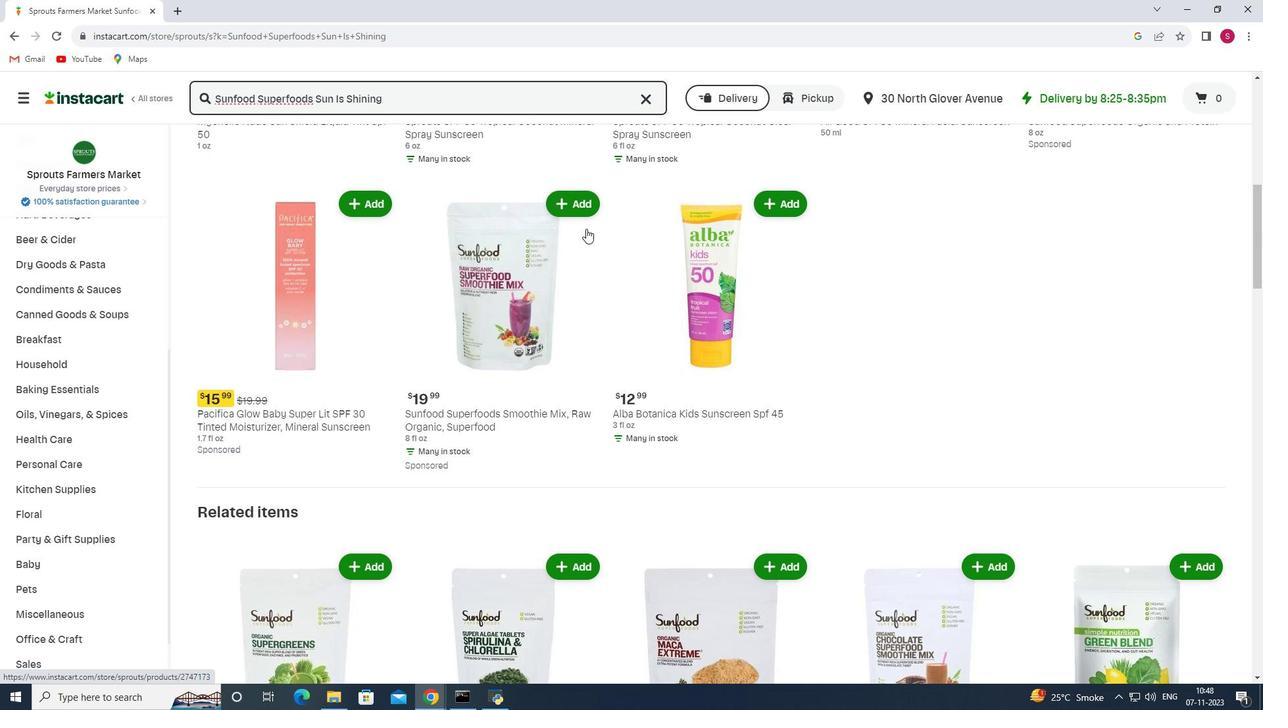 
Action: Mouse scrolled (586, 228) with delta (0, 0)
Screenshot: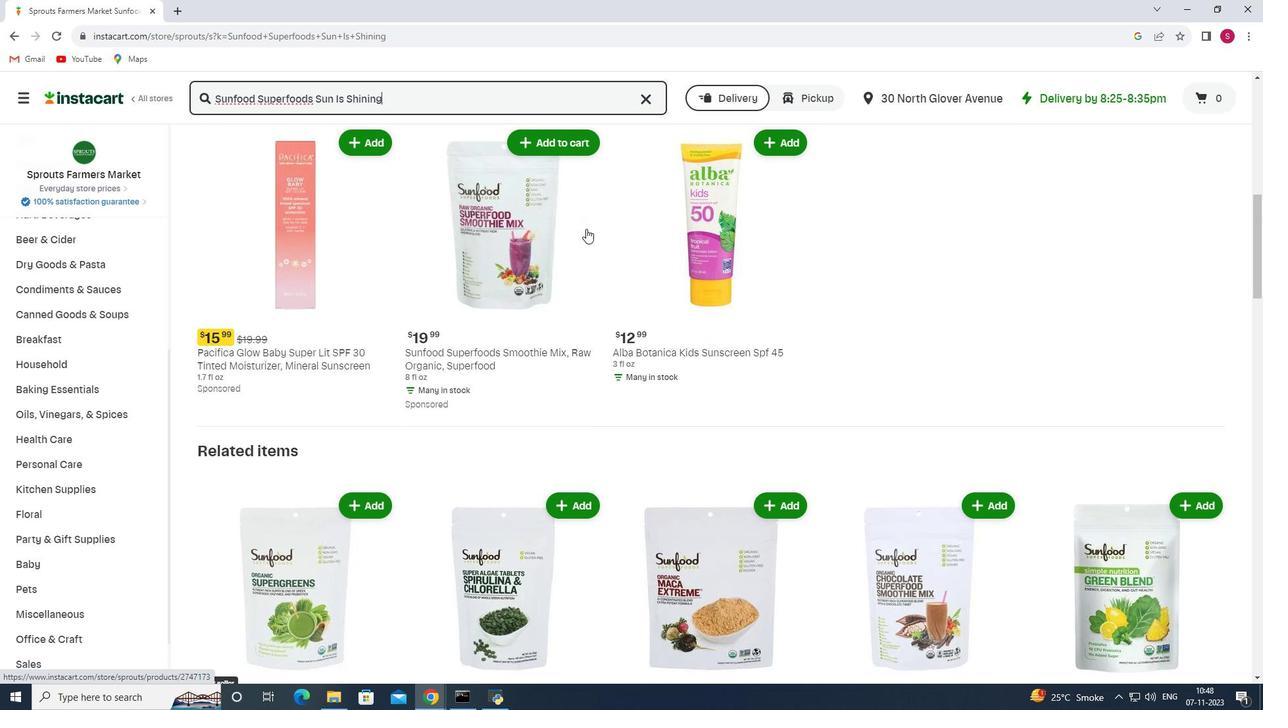 
Action: Mouse scrolled (586, 228) with delta (0, 0)
Screenshot: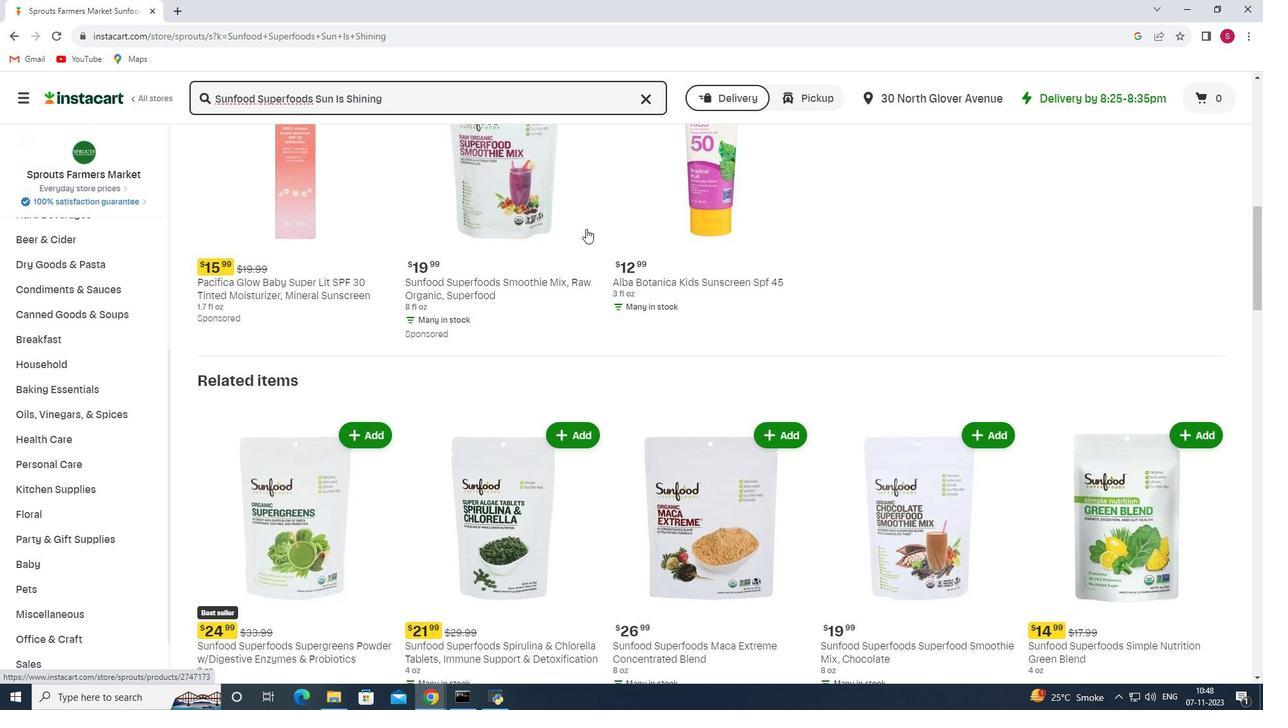 
Action: Mouse scrolled (586, 228) with delta (0, 0)
Screenshot: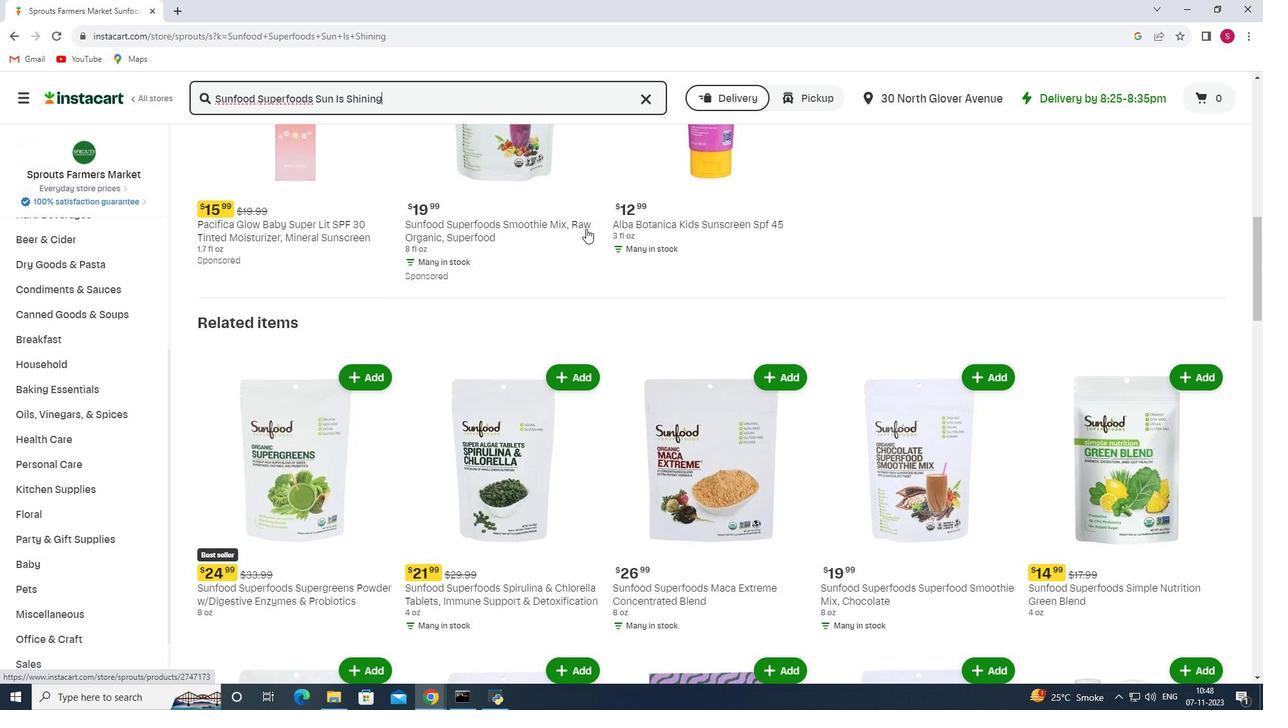 
Action: Mouse scrolled (586, 228) with delta (0, 0)
Screenshot: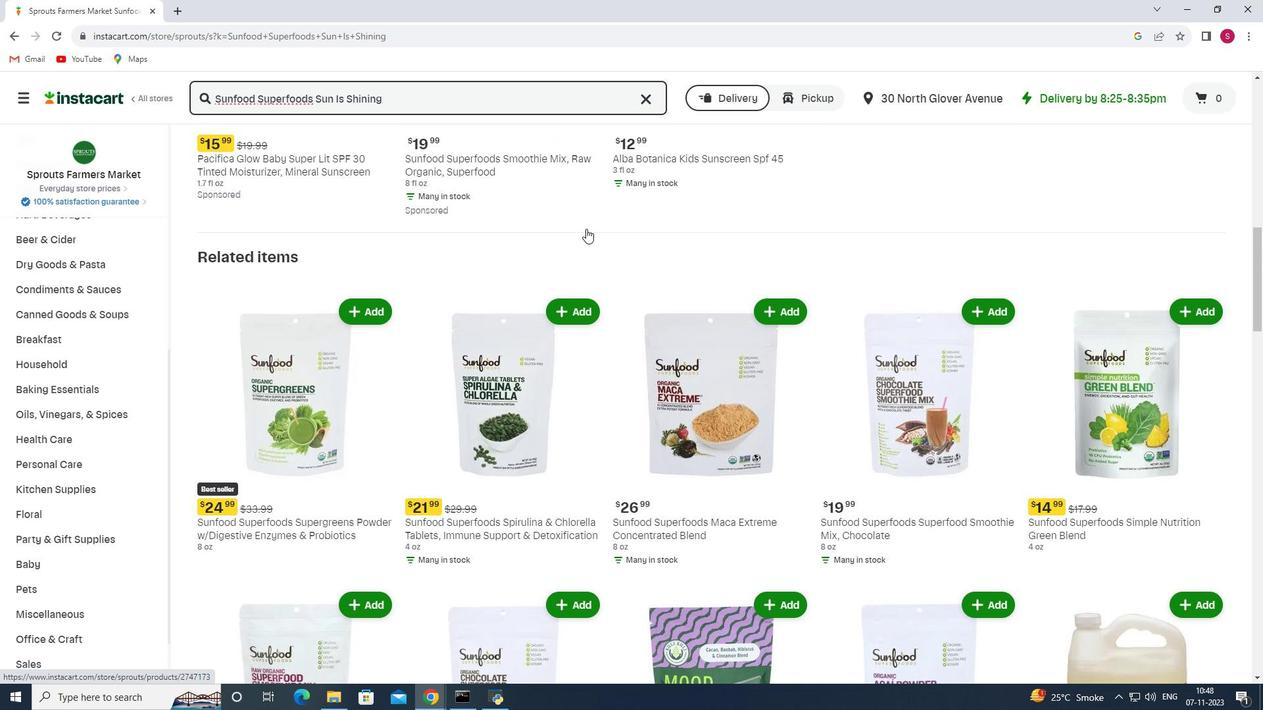 
Action: Mouse scrolled (586, 228) with delta (0, 0)
Screenshot: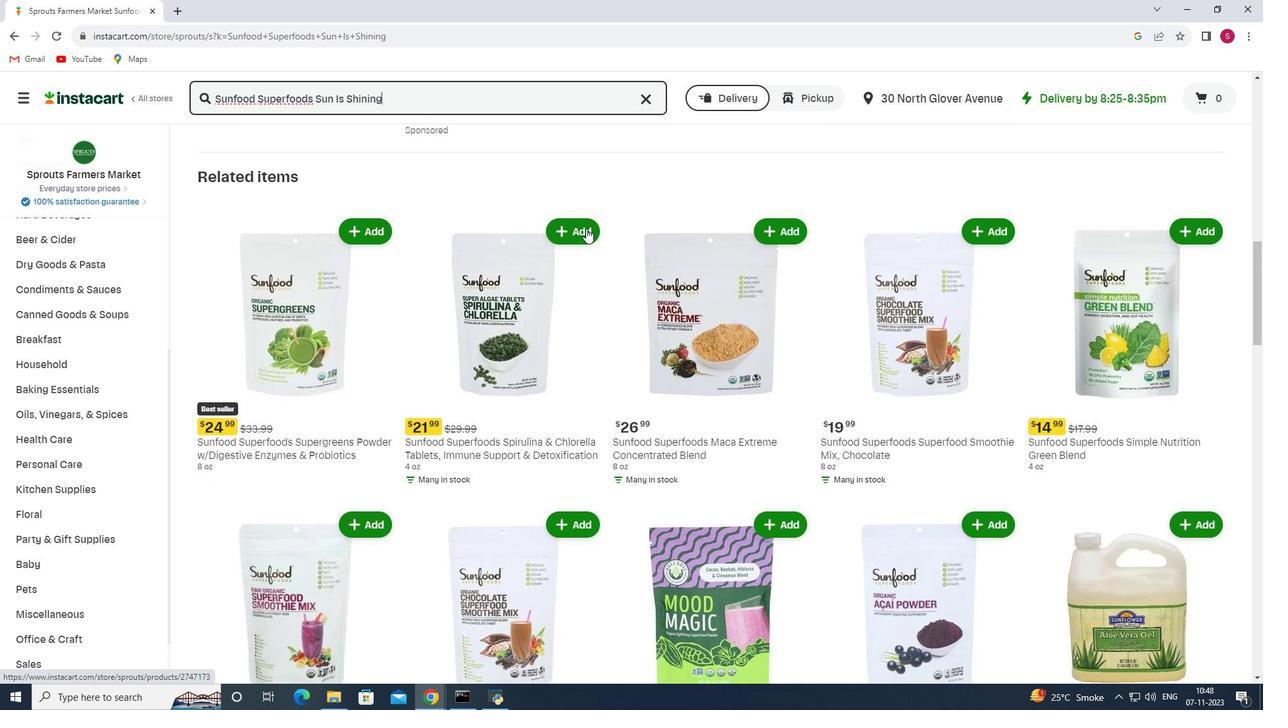 
Action: Mouse scrolled (586, 228) with delta (0, 0)
Screenshot: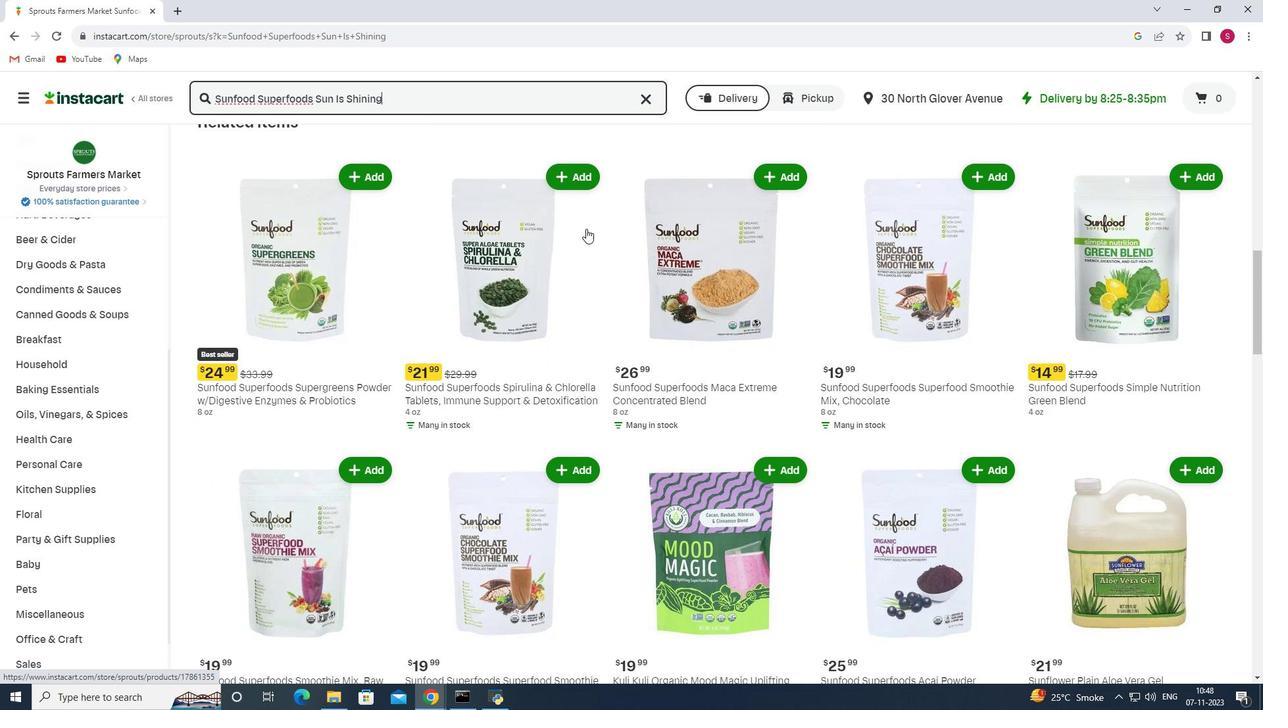 
Action: Mouse scrolled (586, 228) with delta (0, 0)
Screenshot: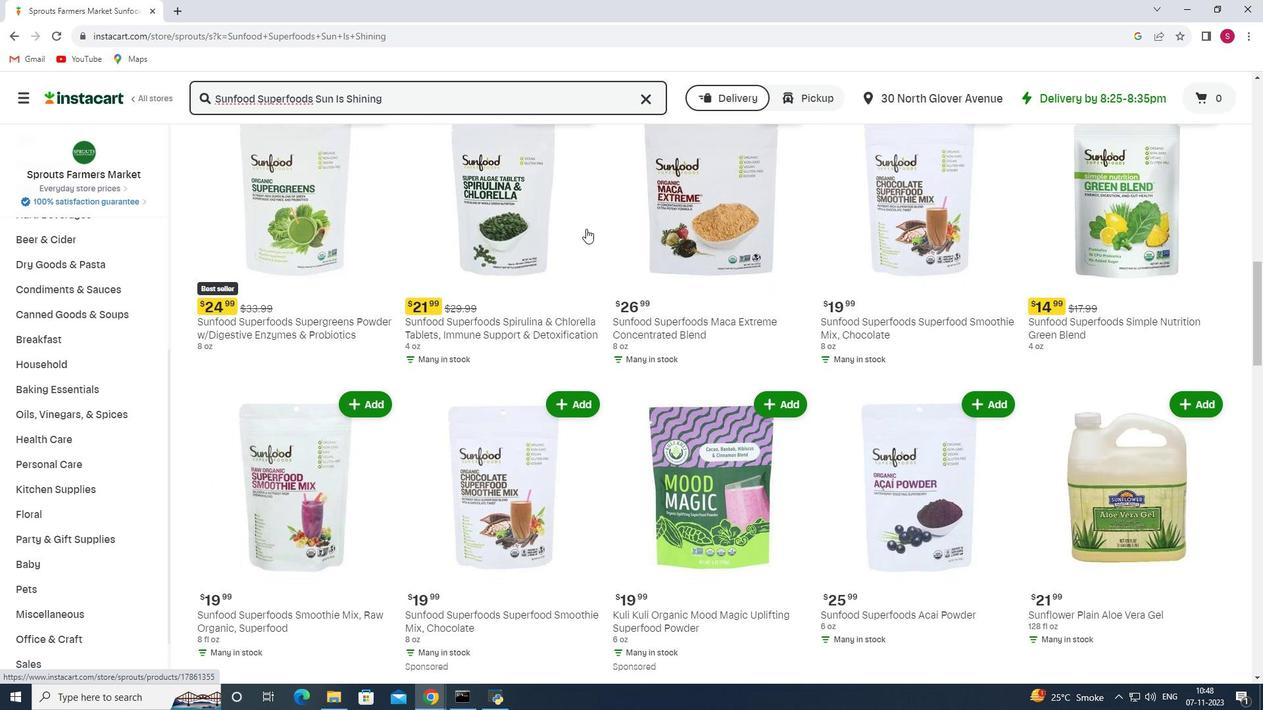 
Action: Mouse scrolled (586, 228) with delta (0, 0)
Screenshot: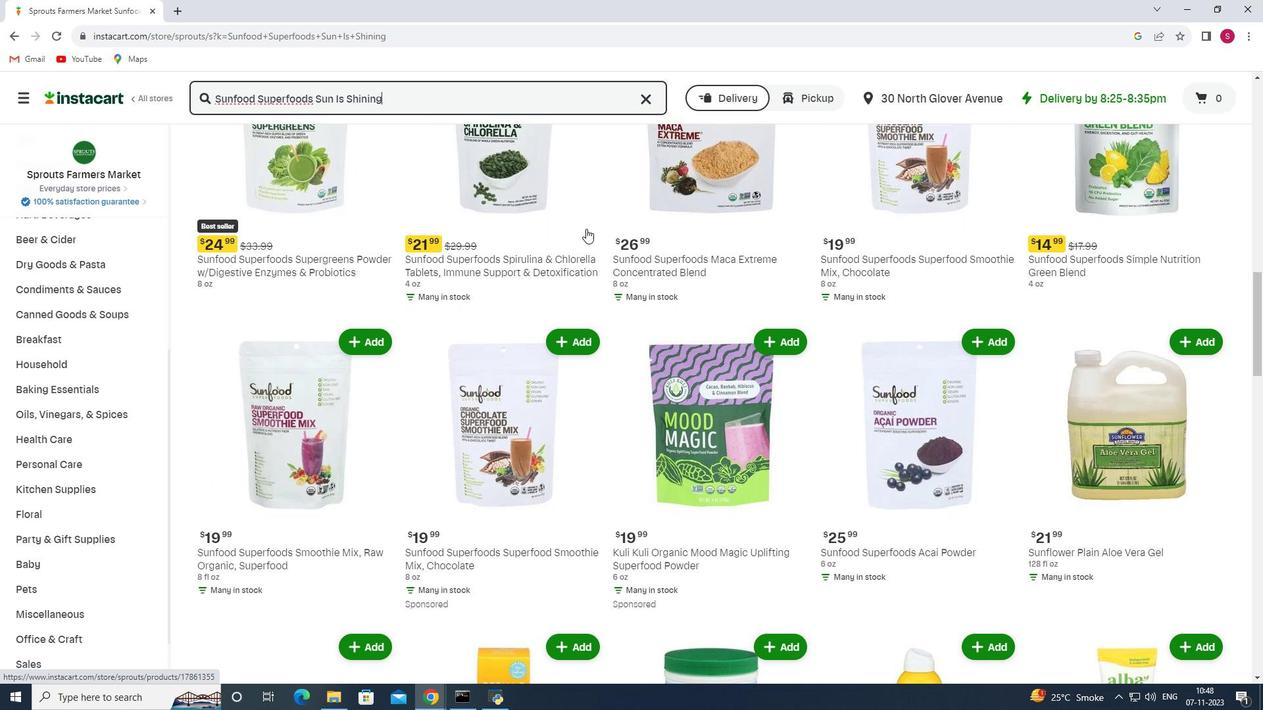 
Action: Mouse scrolled (586, 228) with delta (0, 0)
Screenshot: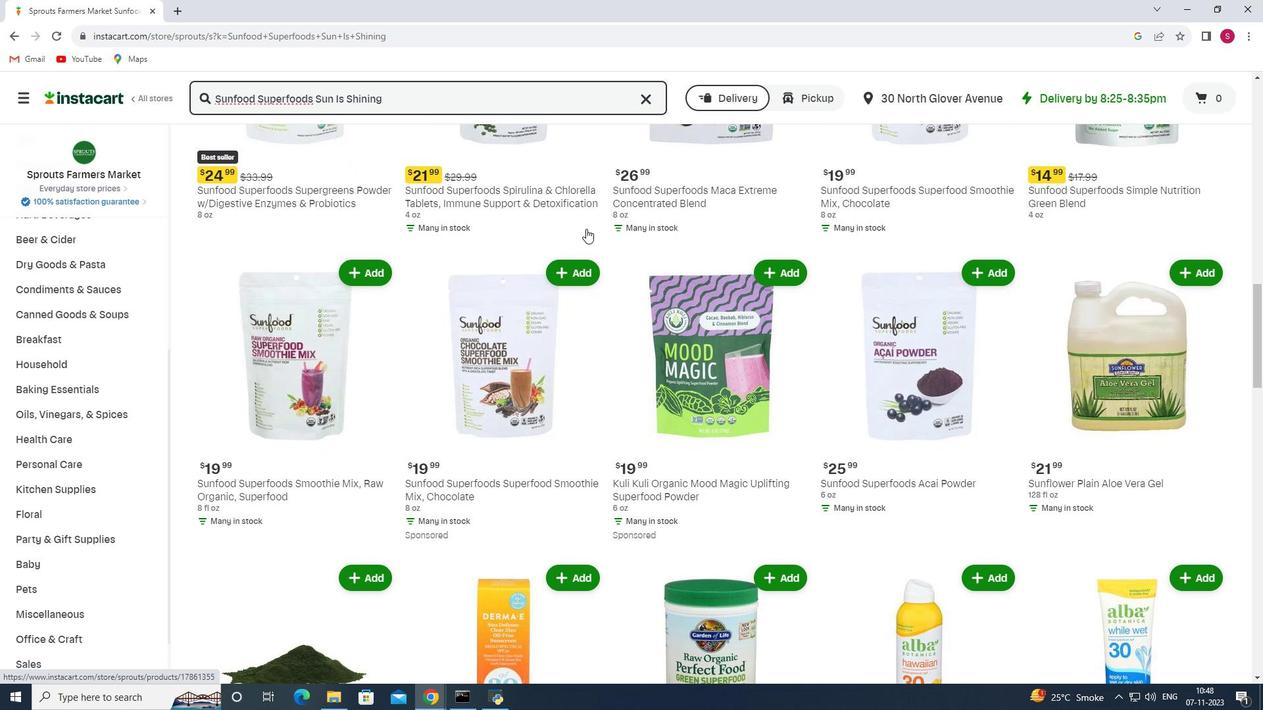 
Action: Mouse scrolled (586, 228) with delta (0, 0)
Screenshot: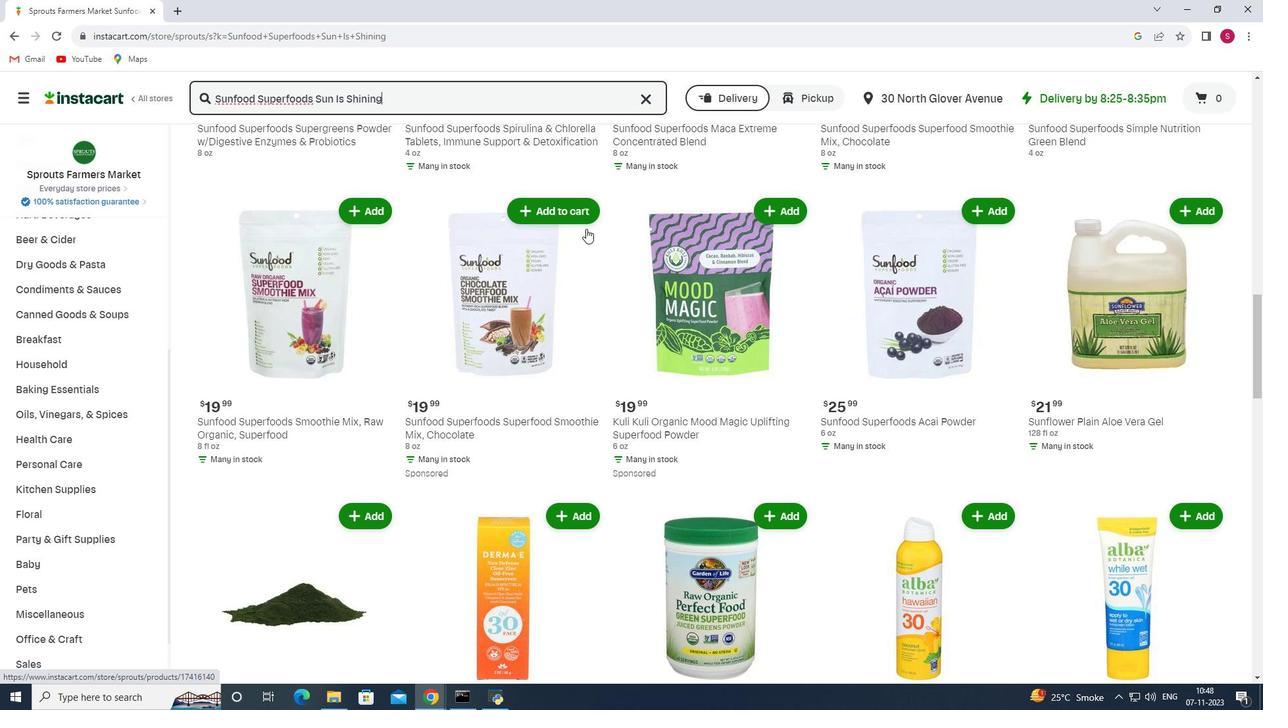 
Action: Mouse scrolled (586, 228) with delta (0, 0)
Screenshot: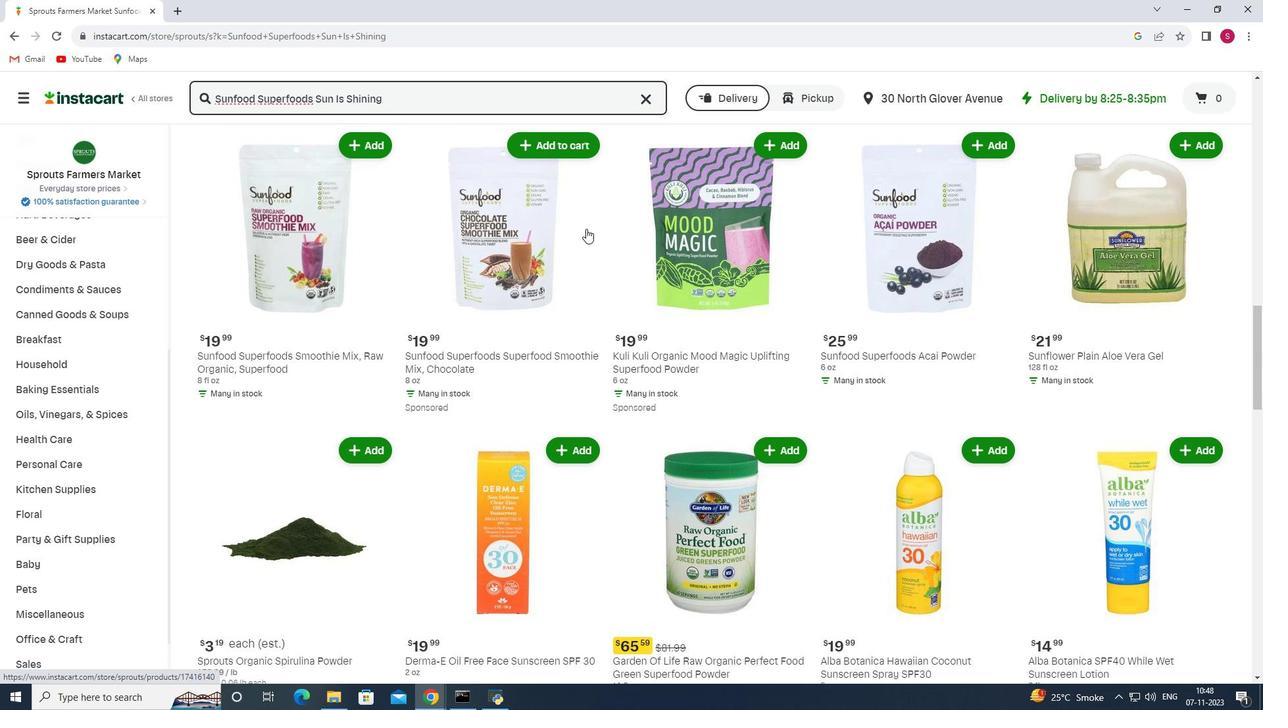 
Action: Mouse scrolled (586, 228) with delta (0, 0)
Screenshot: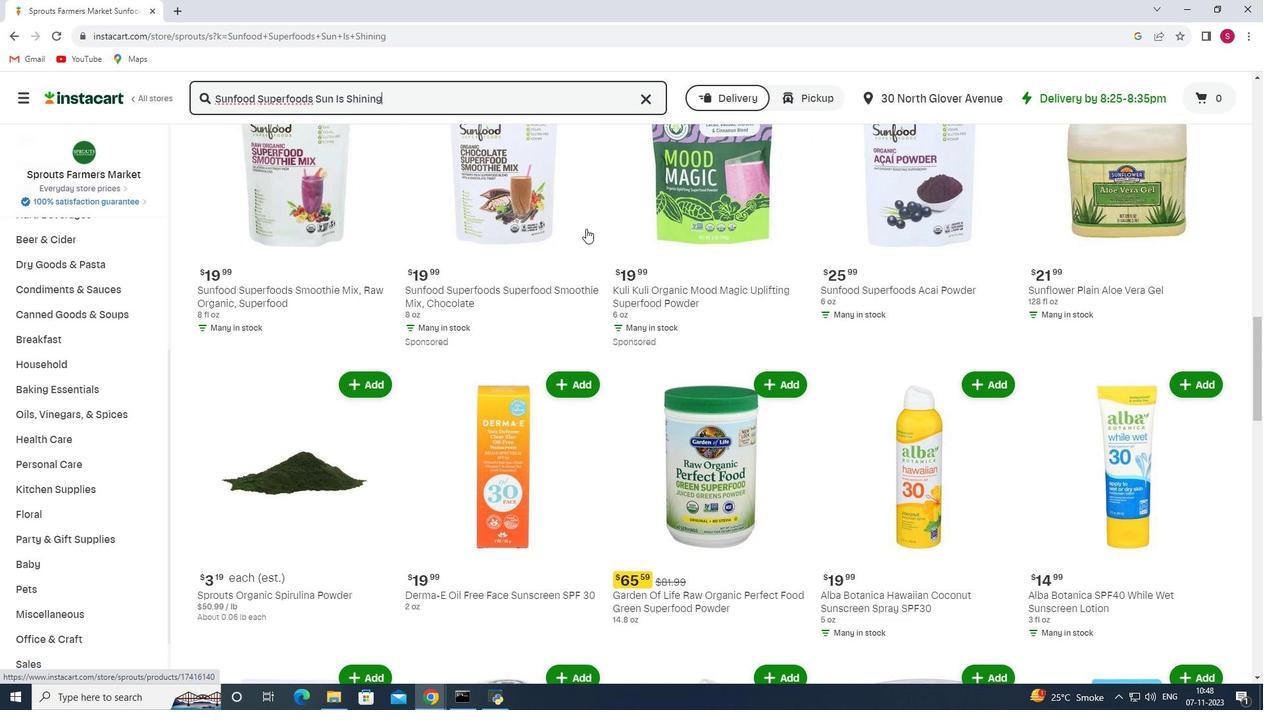 
Action: Mouse scrolled (586, 228) with delta (0, 0)
Screenshot: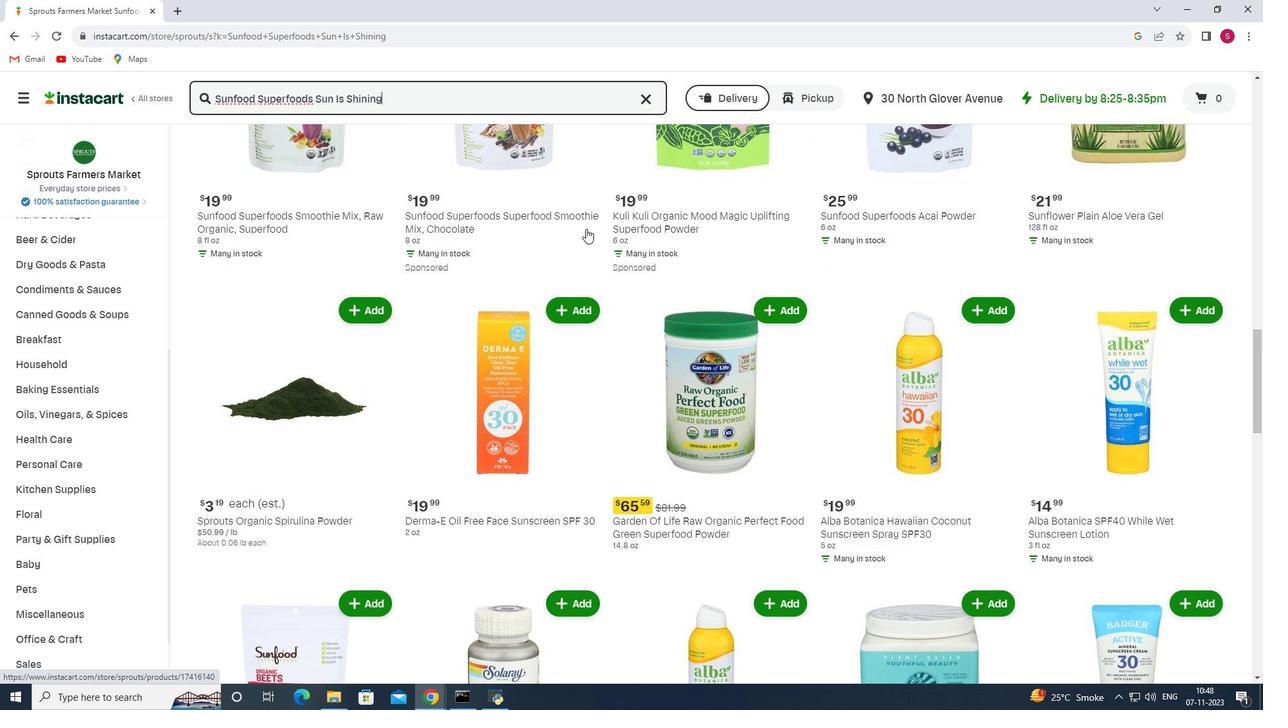 
Action: Mouse scrolled (586, 228) with delta (0, 0)
Screenshot: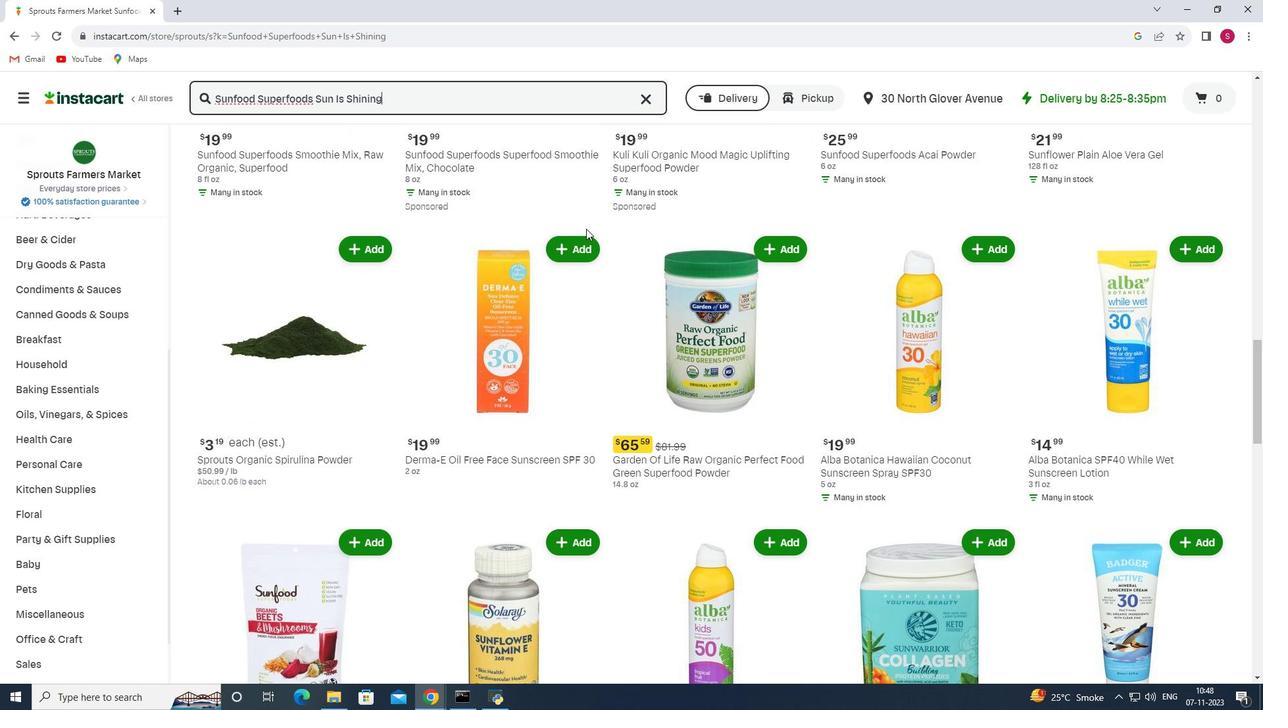 
Action: Mouse scrolled (586, 228) with delta (0, 0)
Screenshot: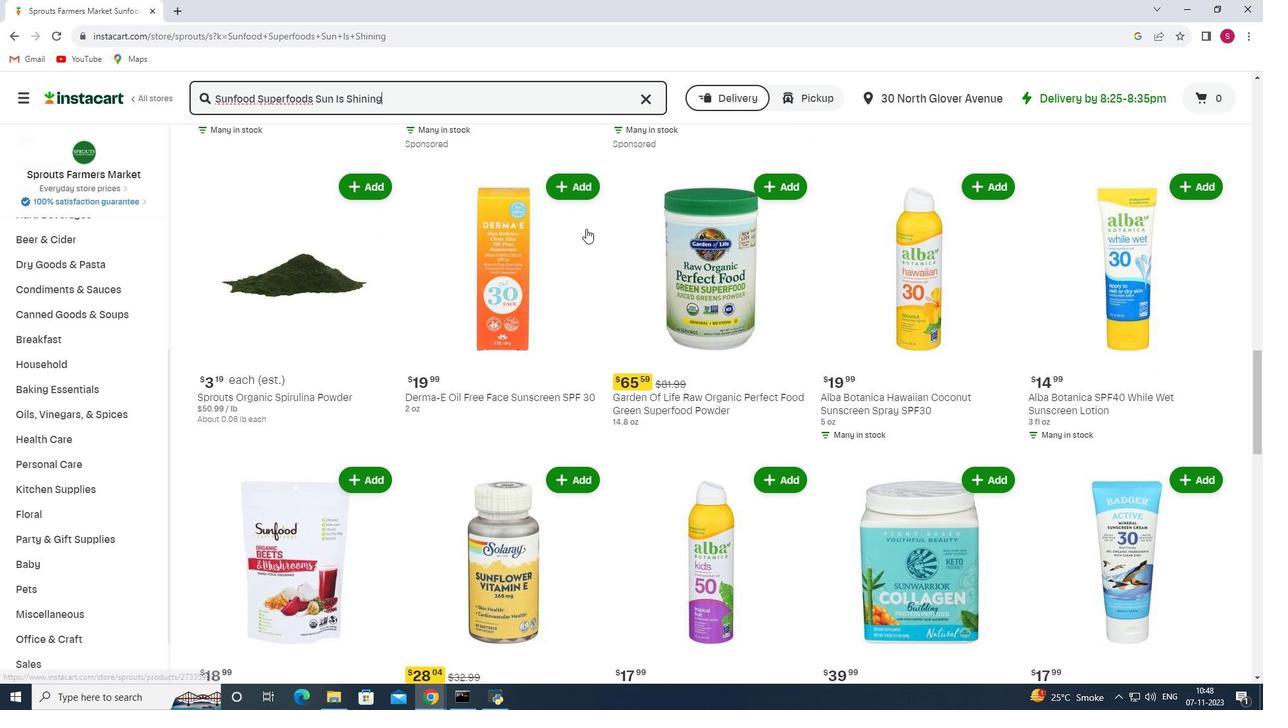 
Action: Mouse scrolled (586, 228) with delta (0, 0)
Screenshot: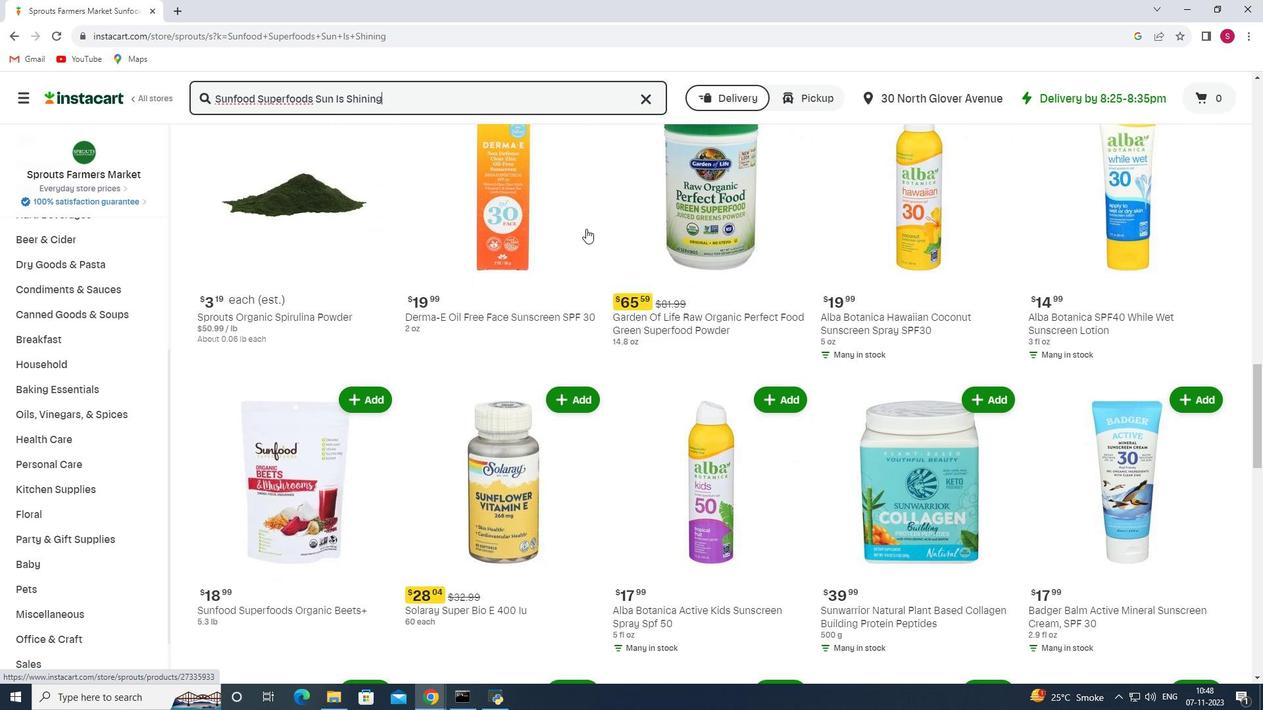 
Action: Mouse scrolled (586, 228) with delta (0, 0)
Screenshot: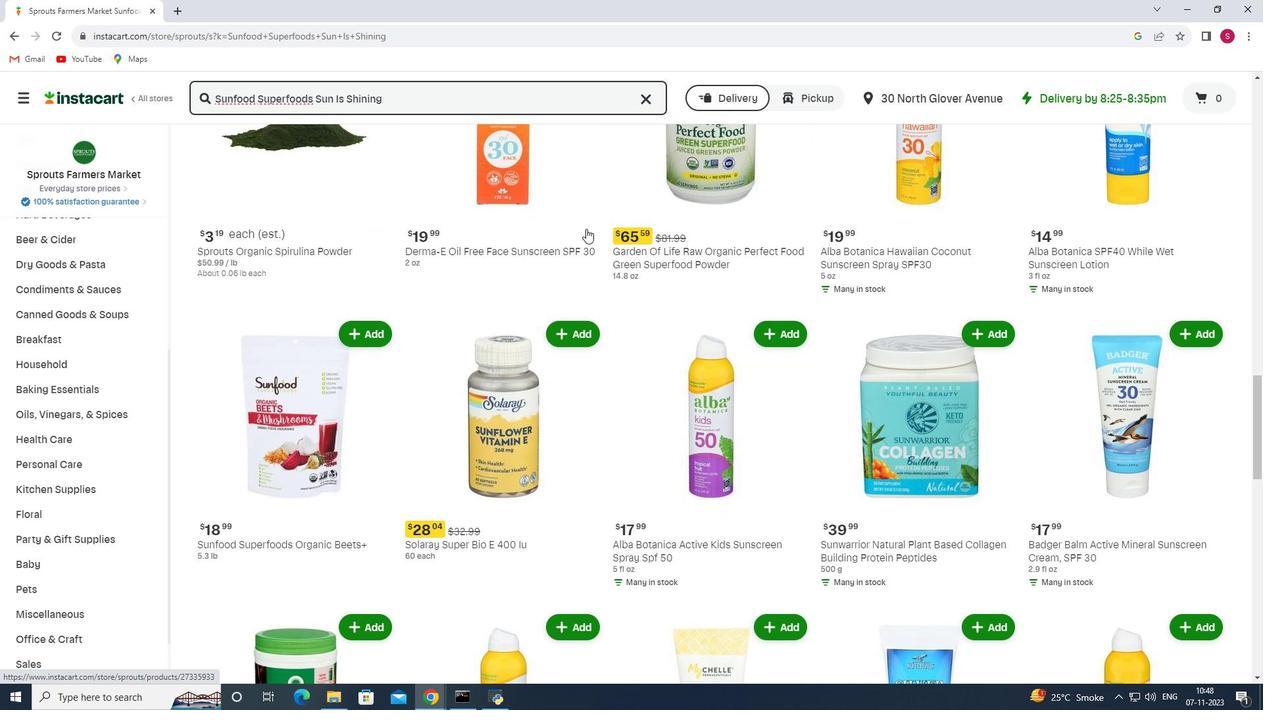 
Action: Mouse scrolled (586, 228) with delta (0, 0)
Screenshot: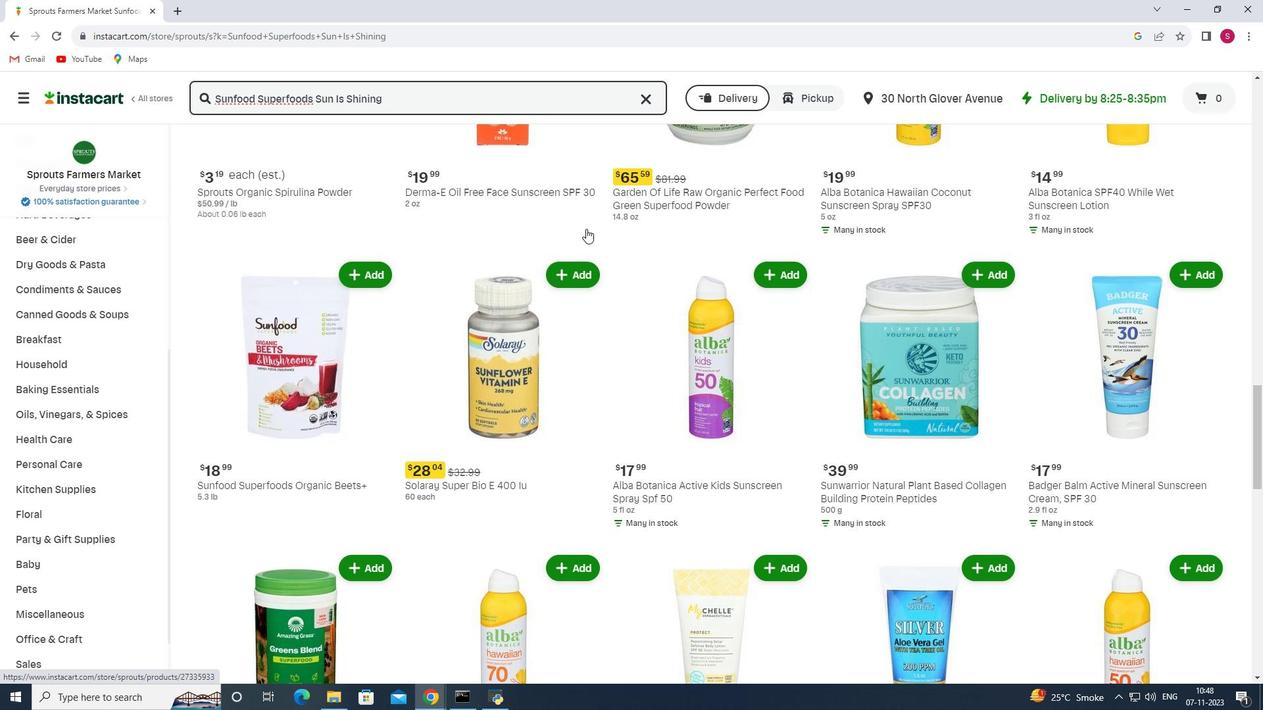 
Action: Mouse scrolled (586, 228) with delta (0, 0)
Screenshot: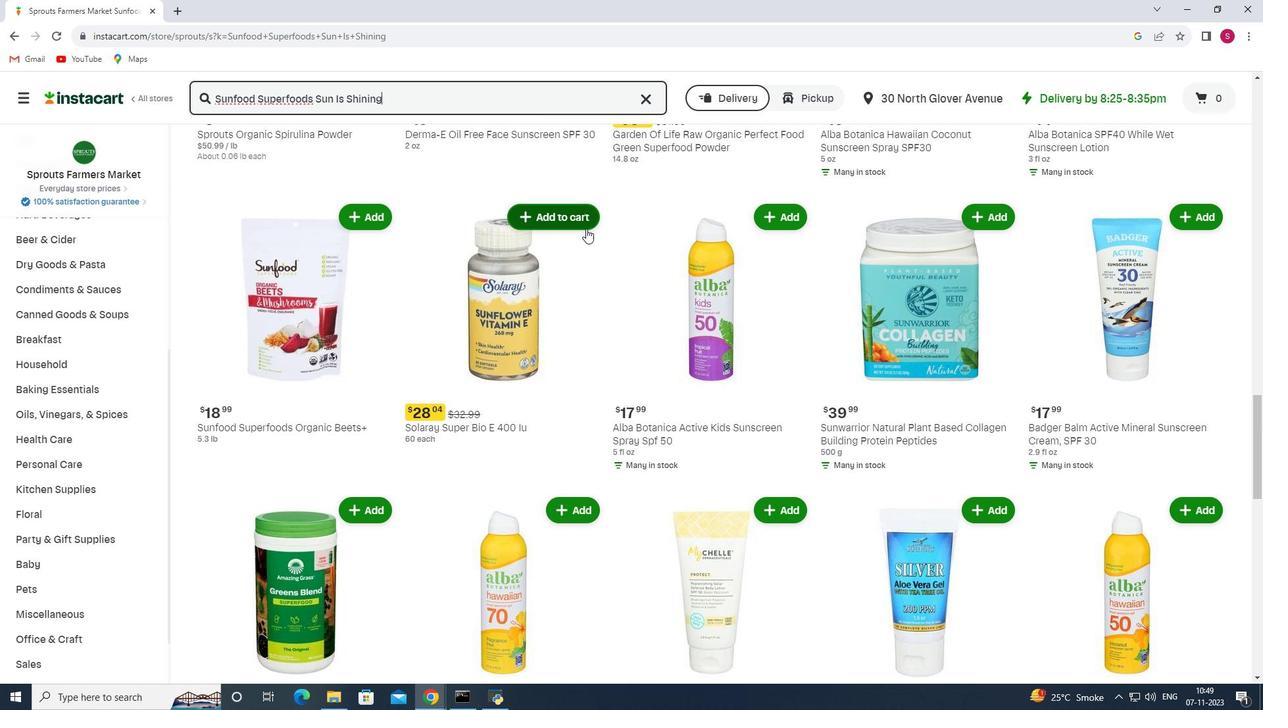 
Action: Mouse scrolled (586, 228) with delta (0, 0)
Screenshot: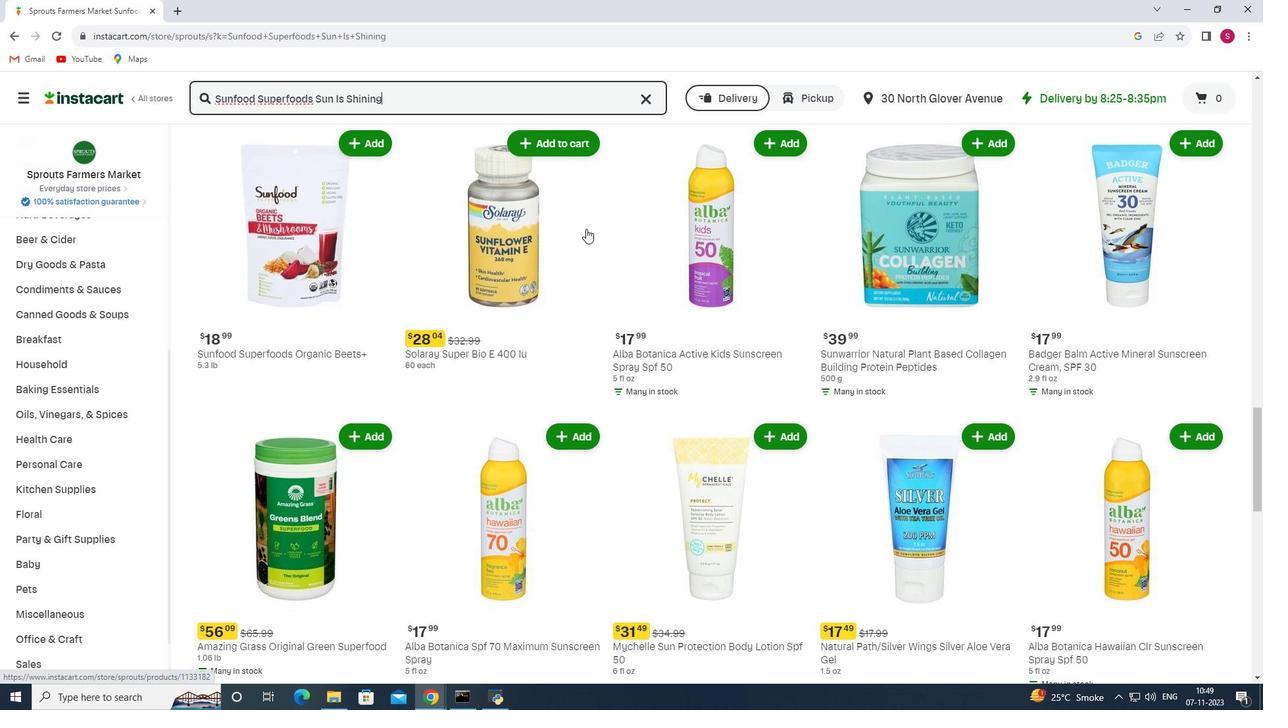 
Action: Mouse scrolled (586, 228) with delta (0, 0)
Screenshot: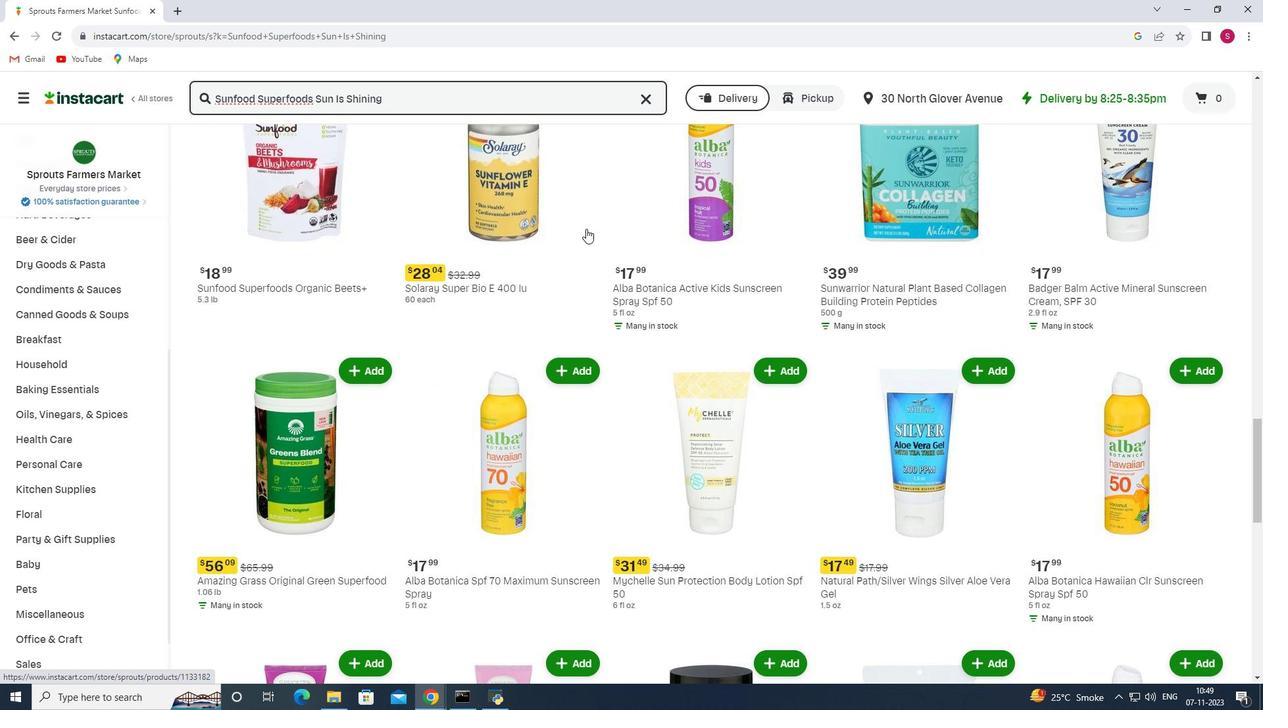 
Action: Mouse scrolled (586, 228) with delta (0, 0)
Screenshot: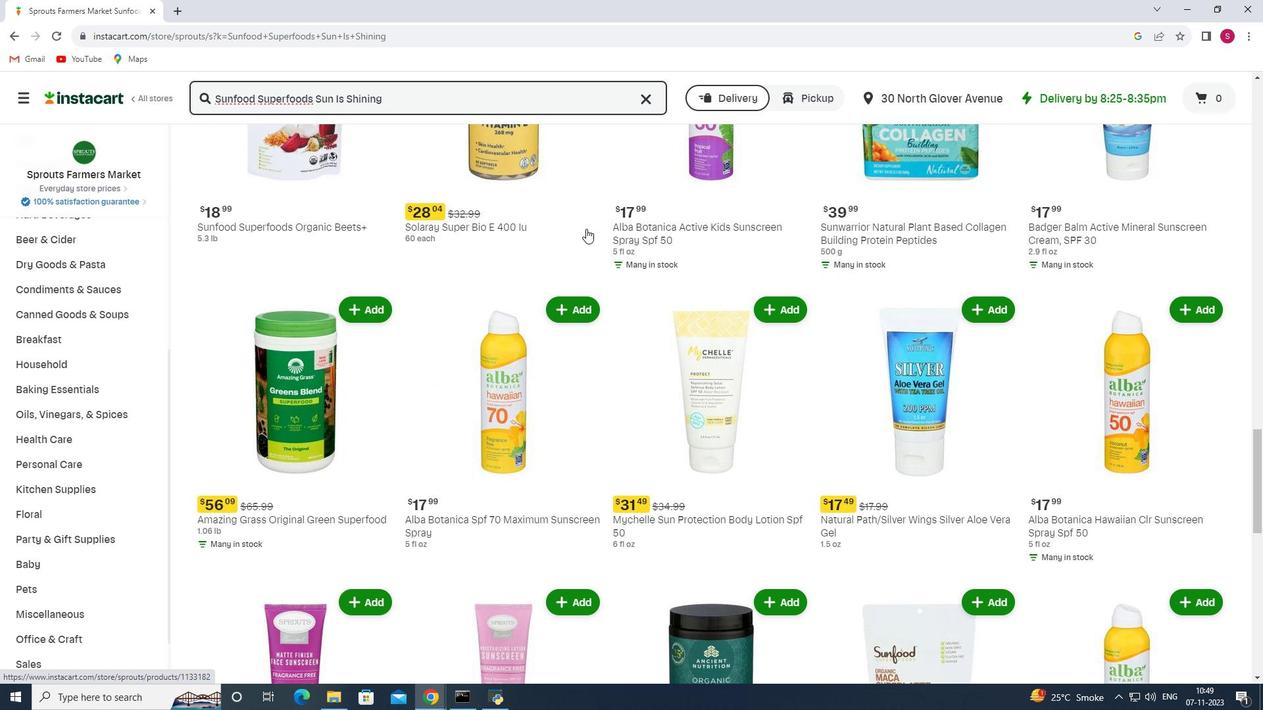 
Action: Mouse scrolled (586, 228) with delta (0, 0)
Screenshot: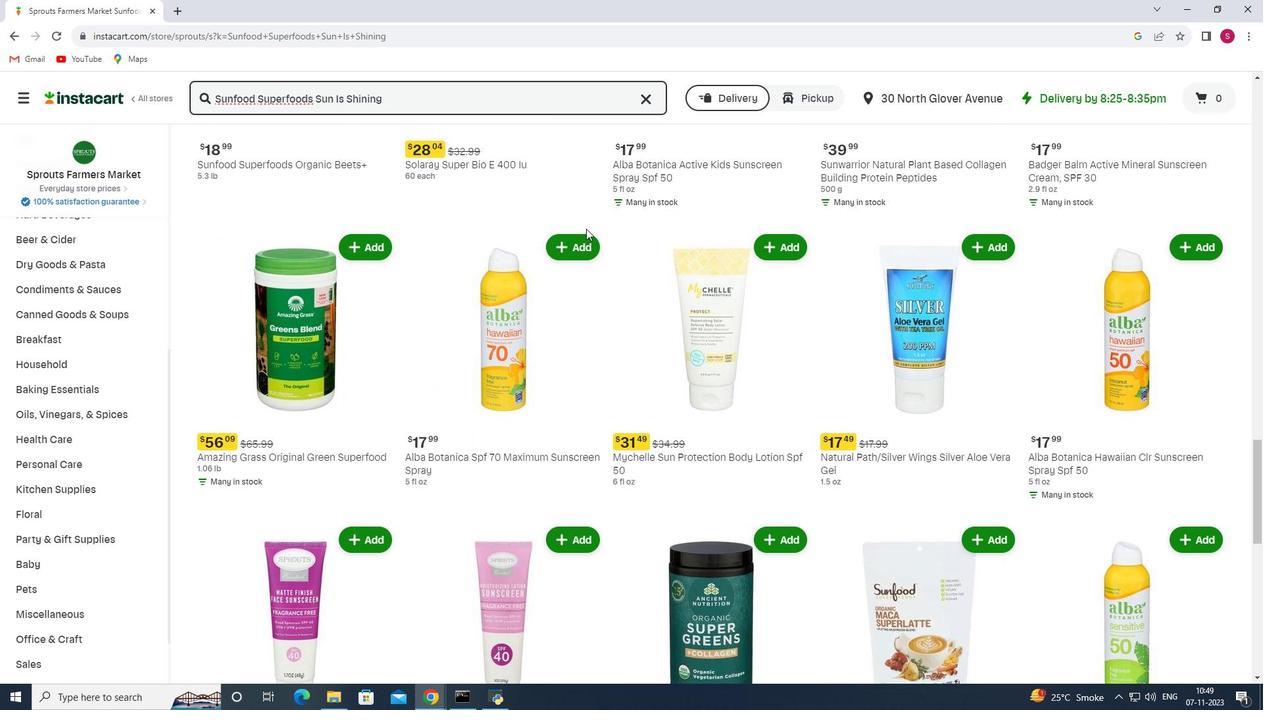 
Action: Mouse scrolled (586, 228) with delta (0, 0)
Screenshot: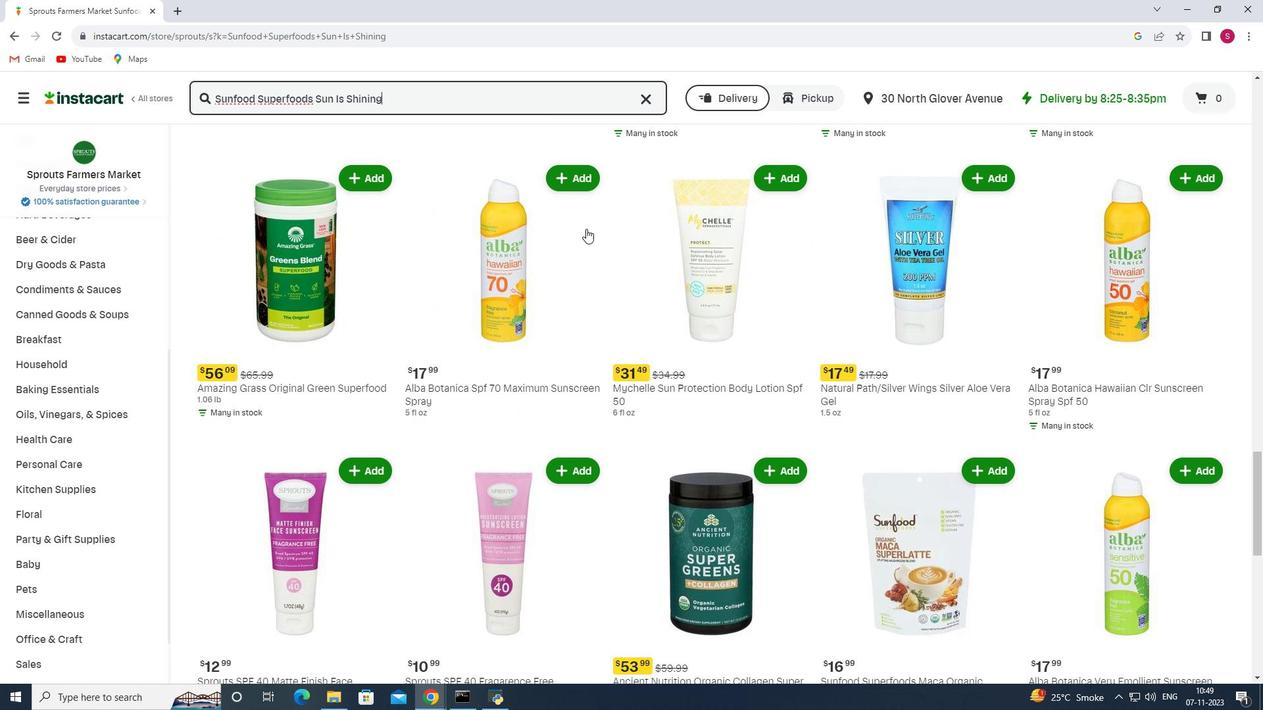 
Action: Mouse scrolled (586, 228) with delta (0, 0)
Screenshot: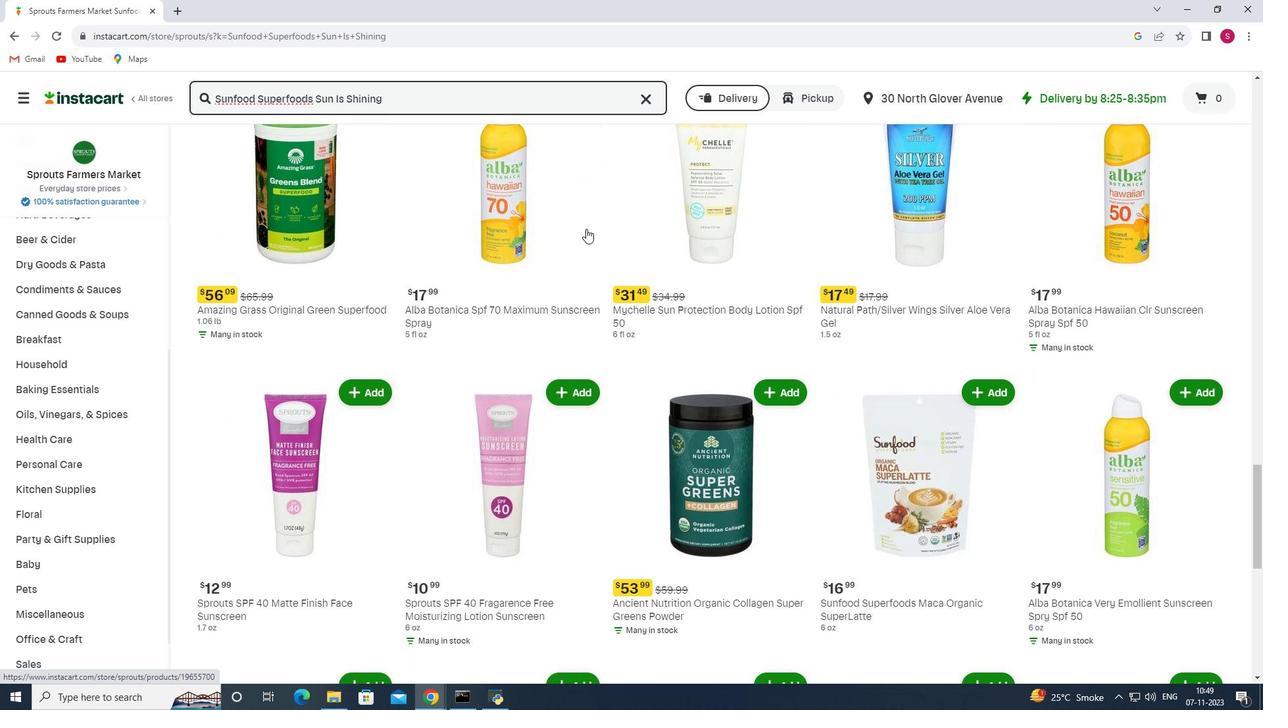 
Action: Mouse scrolled (586, 228) with delta (0, 0)
Screenshot: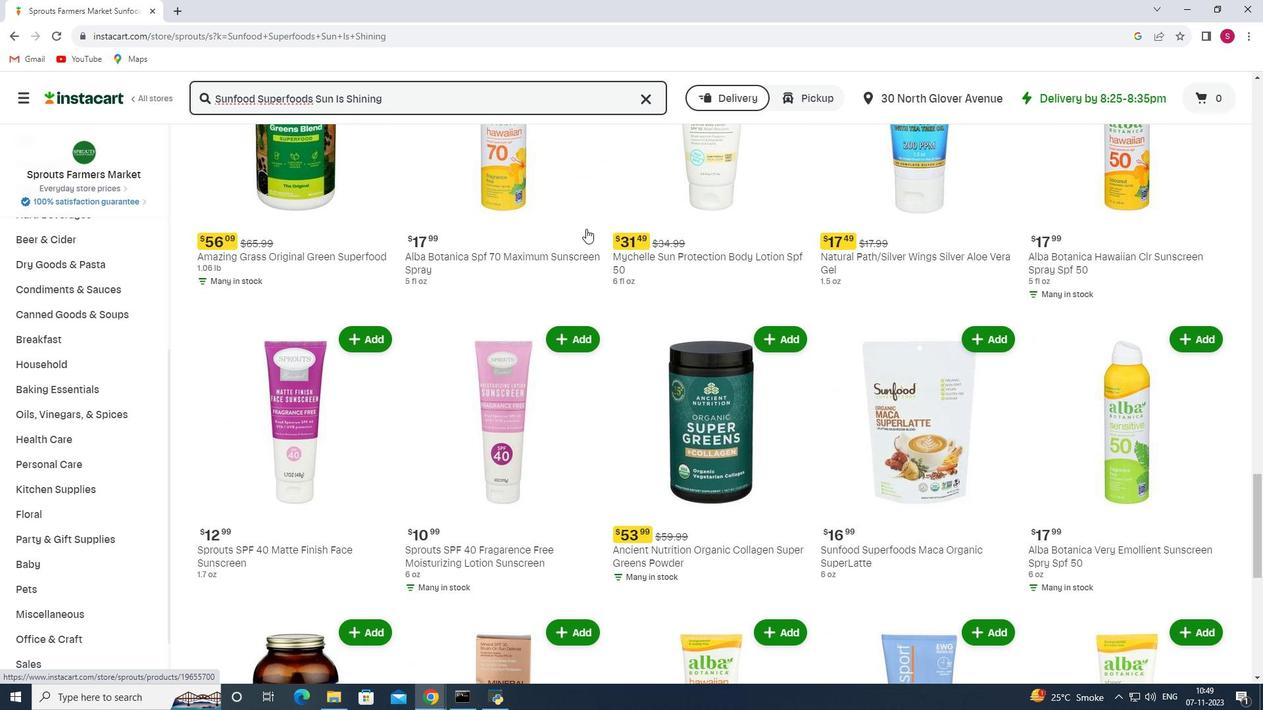 
Action: Mouse scrolled (586, 228) with delta (0, 0)
Screenshot: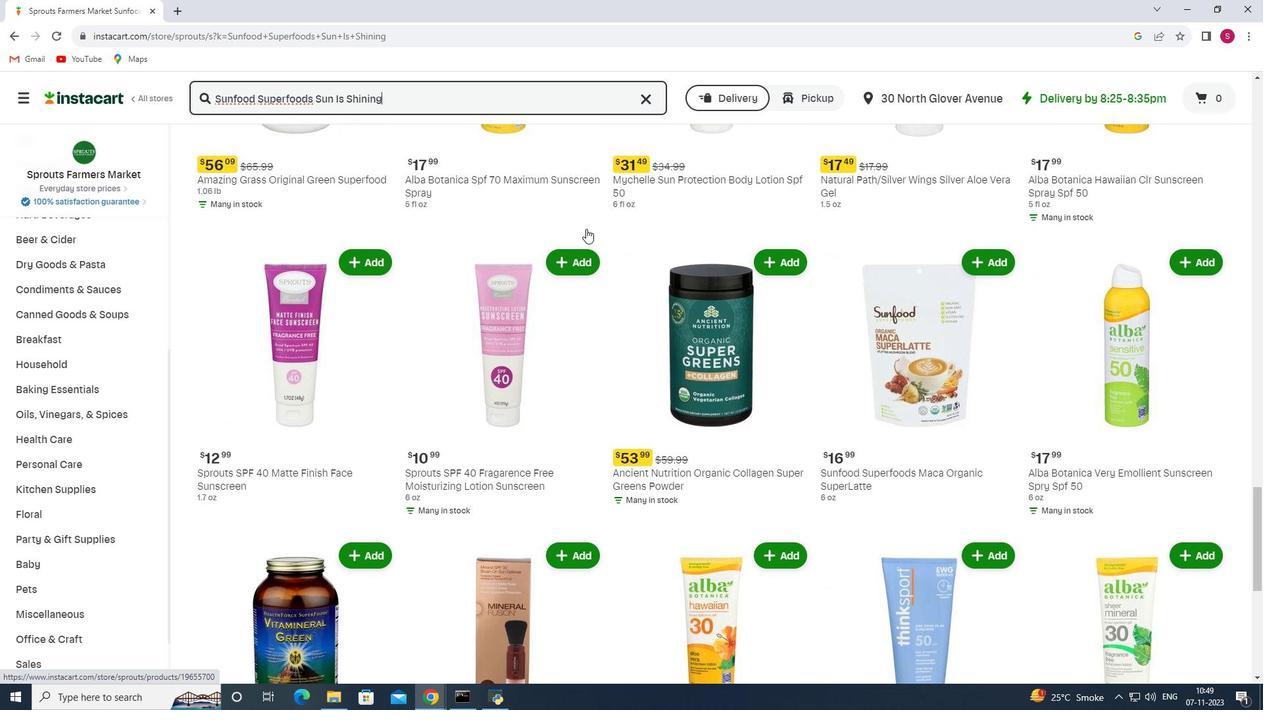 
Action: Mouse scrolled (586, 228) with delta (0, 0)
Screenshot: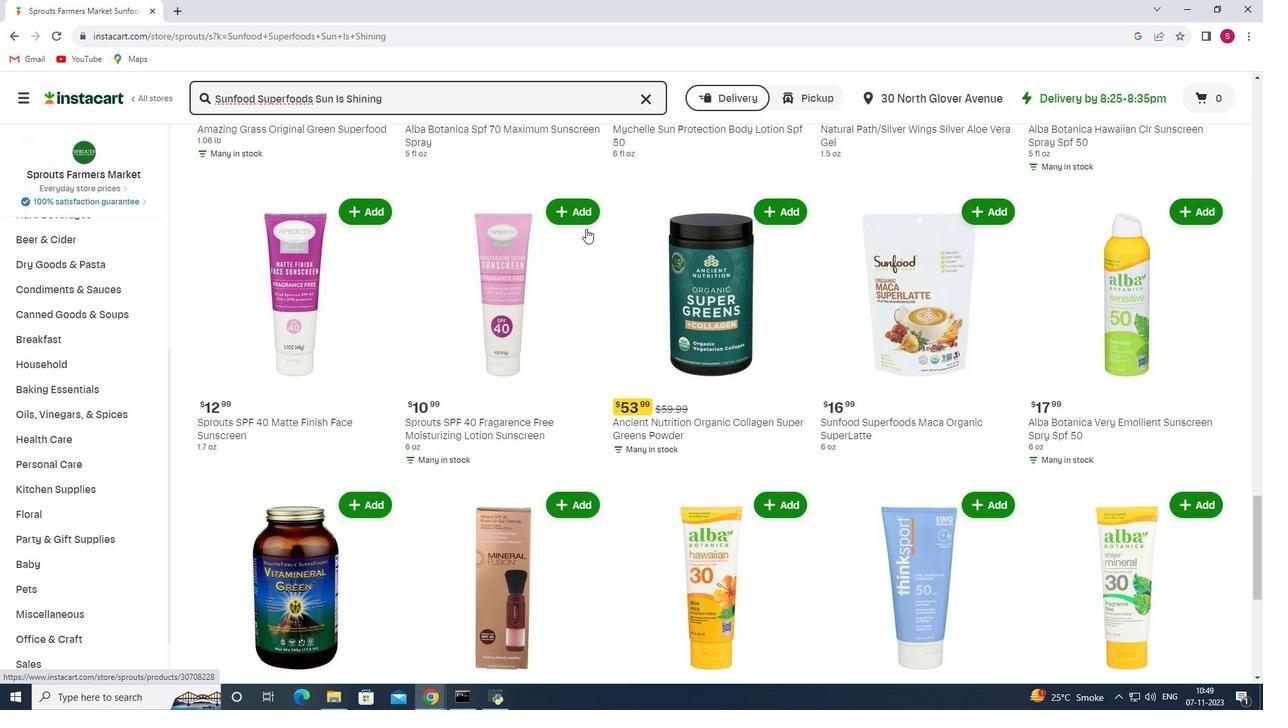 
Action: Mouse scrolled (586, 228) with delta (0, 0)
Screenshot: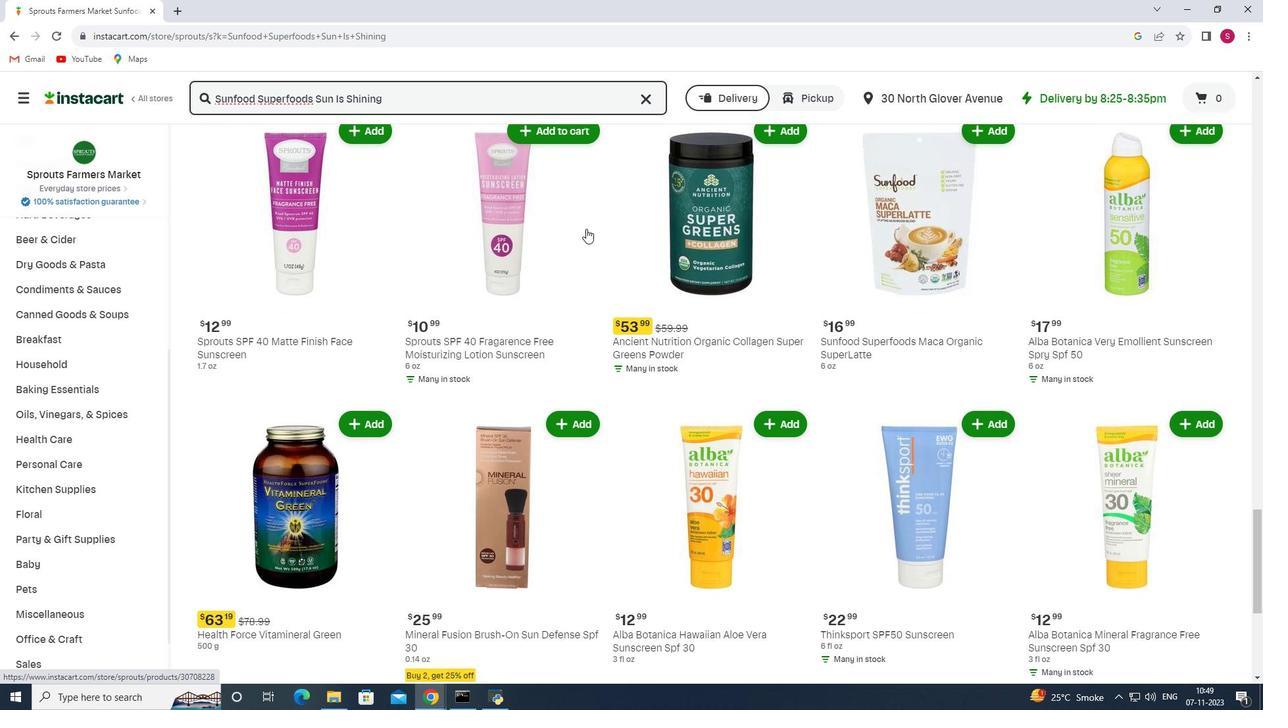 
Action: Mouse scrolled (586, 228) with delta (0, 0)
Screenshot: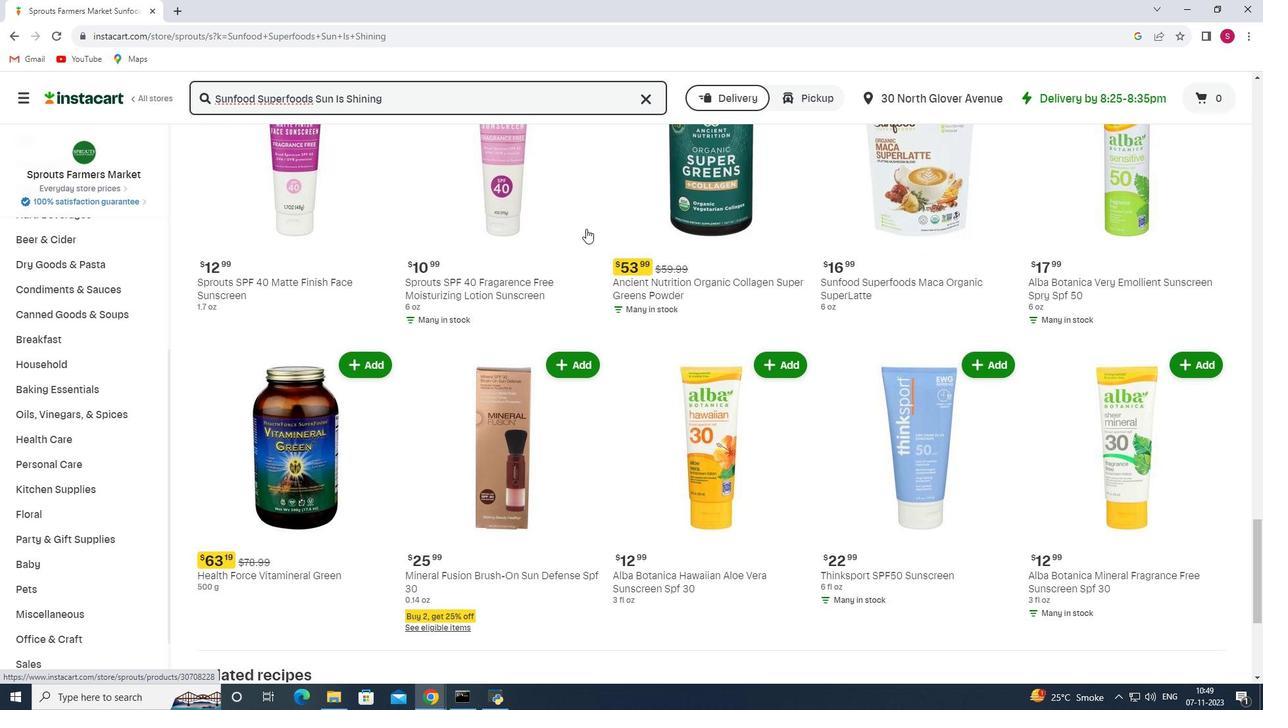 
Action: Mouse scrolled (586, 228) with delta (0, 0)
Screenshot: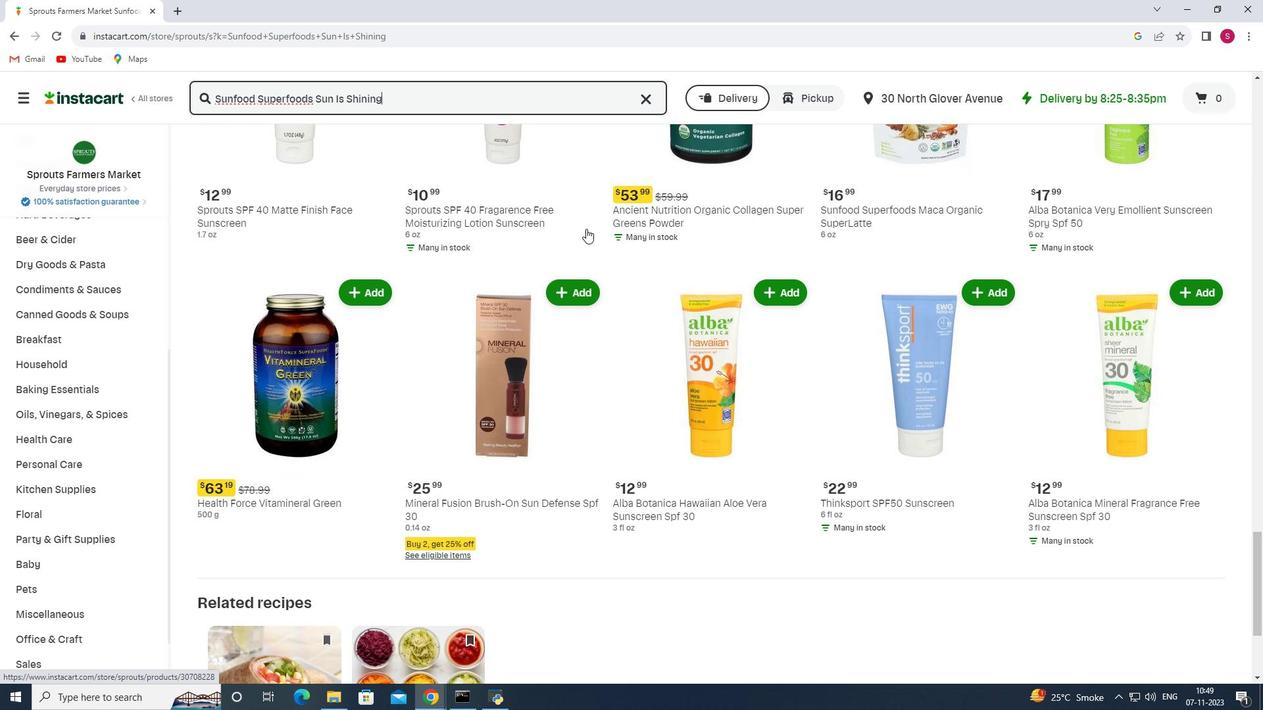
Action: Mouse scrolled (586, 228) with delta (0, 0)
Screenshot: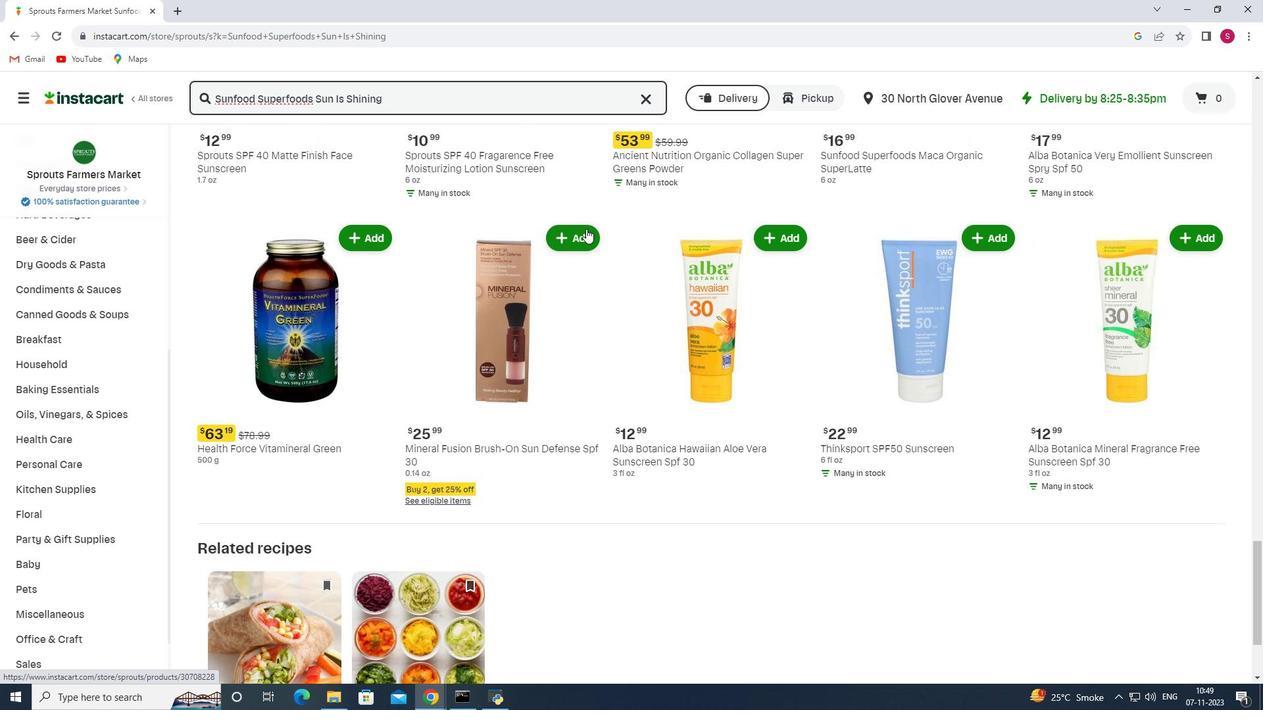 
Action: Mouse scrolled (586, 228) with delta (0, 0)
Screenshot: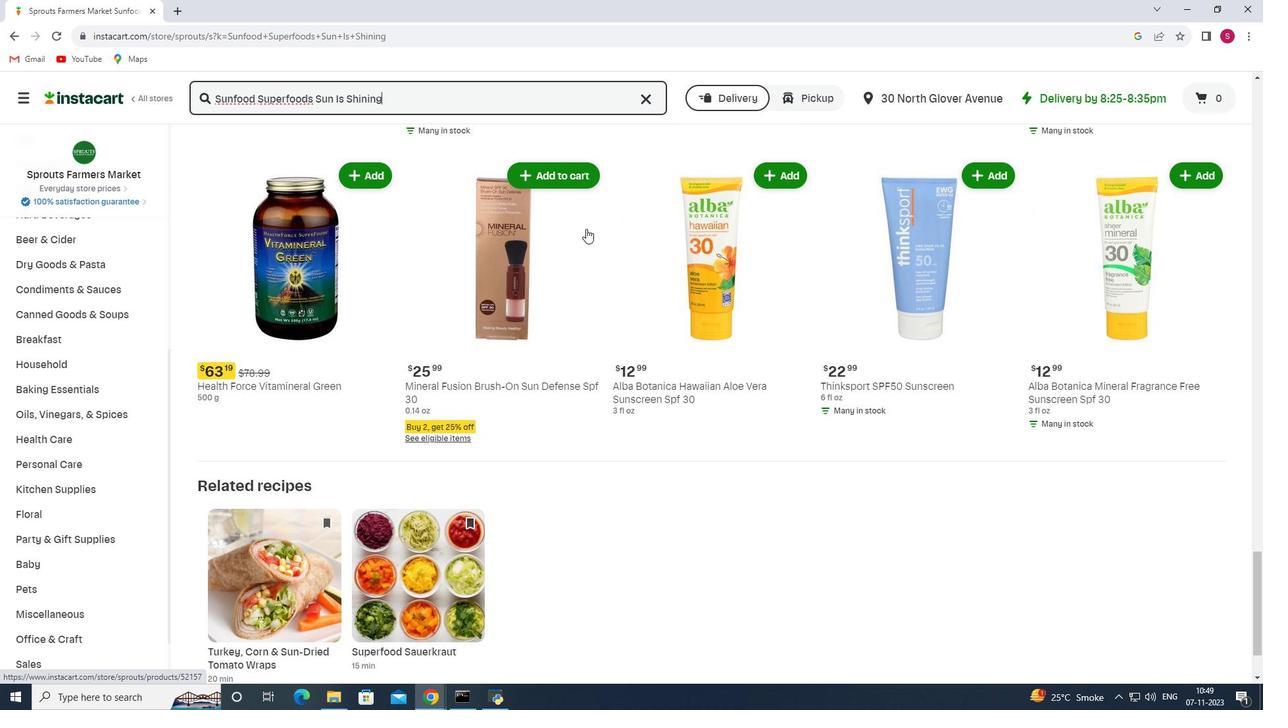 
Action: Mouse scrolled (586, 228) with delta (0, 0)
Screenshot: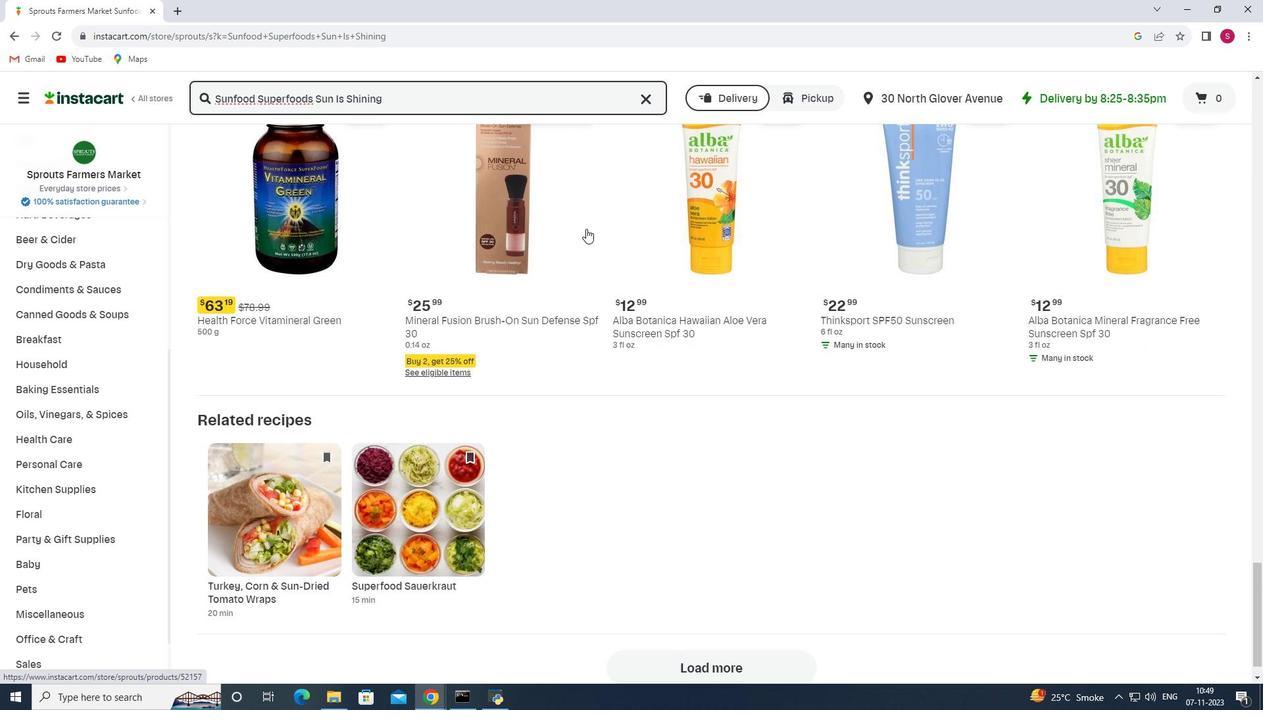 
Action: Mouse scrolled (586, 228) with delta (0, 0)
Screenshot: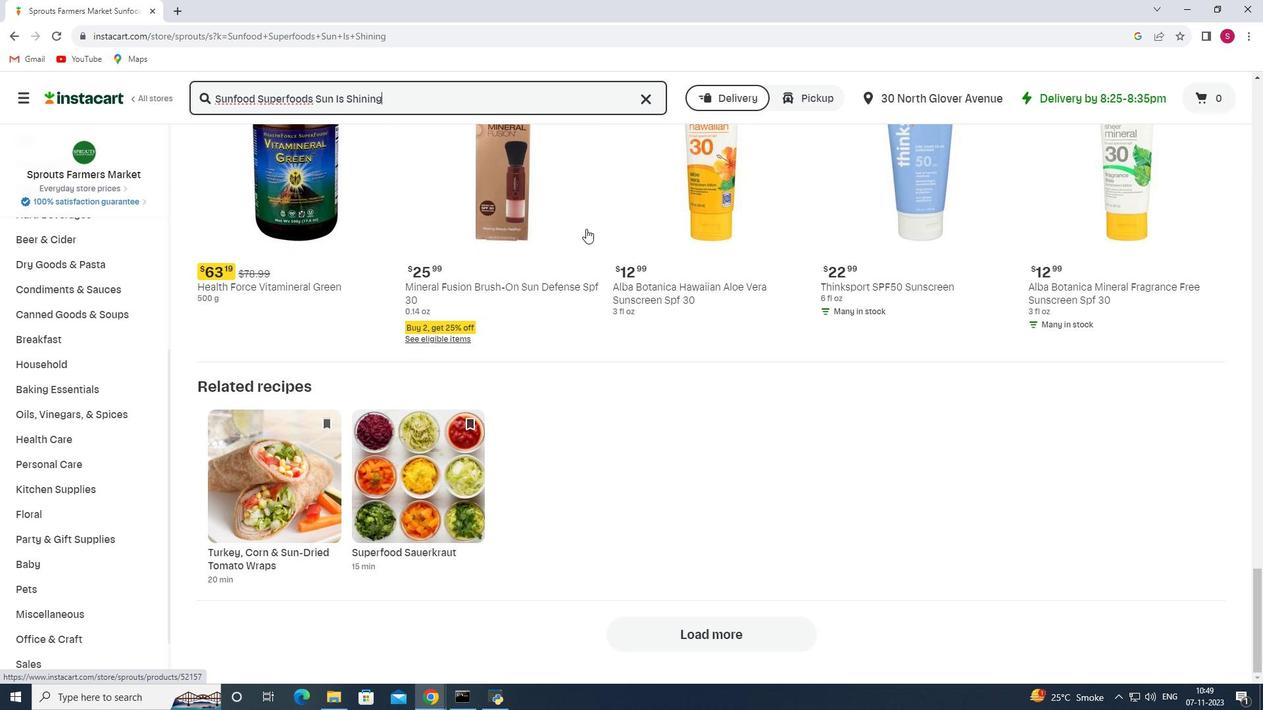 
